 Task: Create a due date automation trigger when advanced on, 2 hours before a card is due add content with a name or a description containing resume.
Action: Mouse moved to (1141, 331)
Screenshot: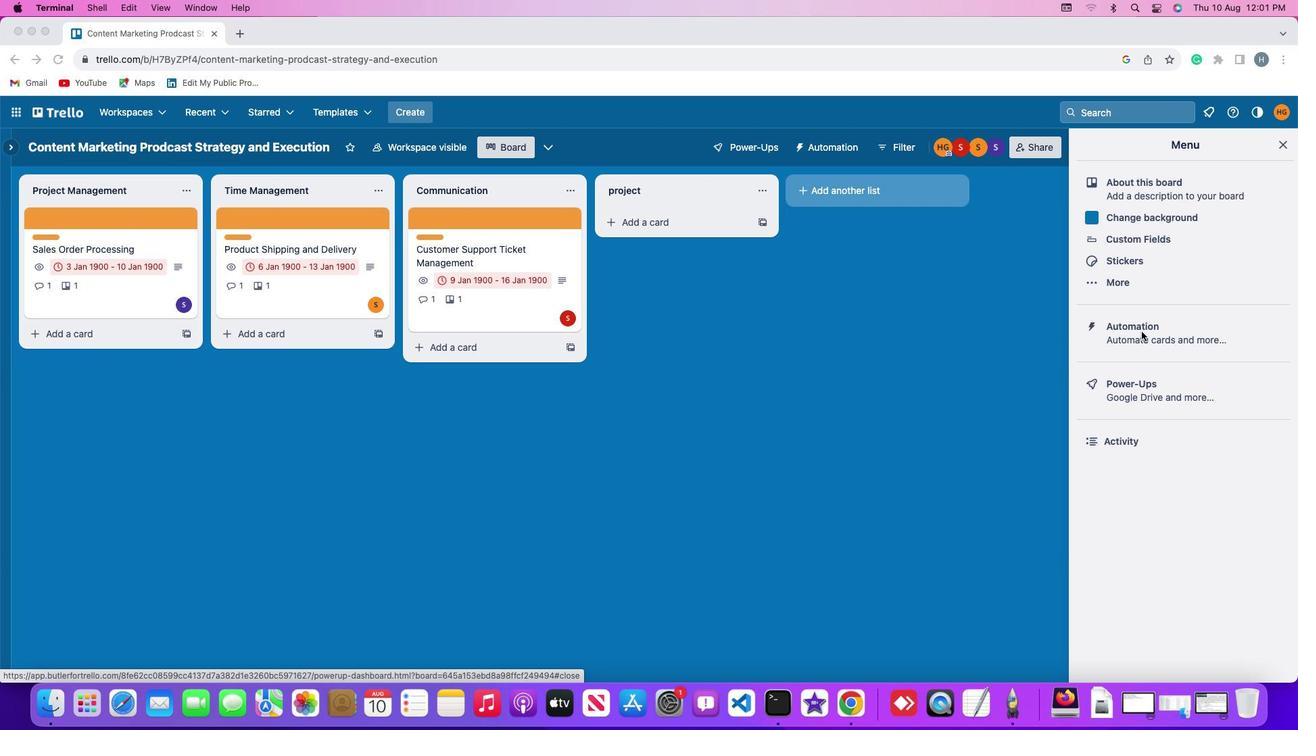 
Action: Mouse pressed left at (1141, 331)
Screenshot: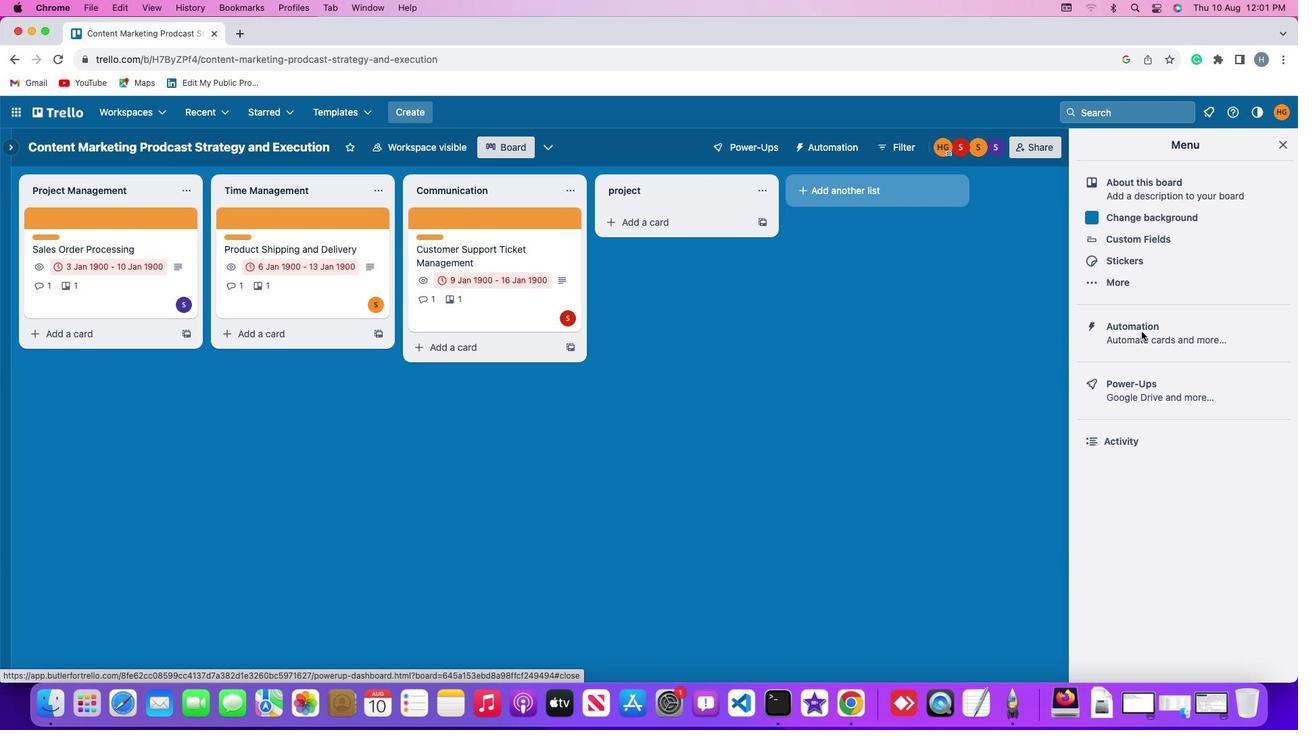 
Action: Mouse pressed left at (1141, 331)
Screenshot: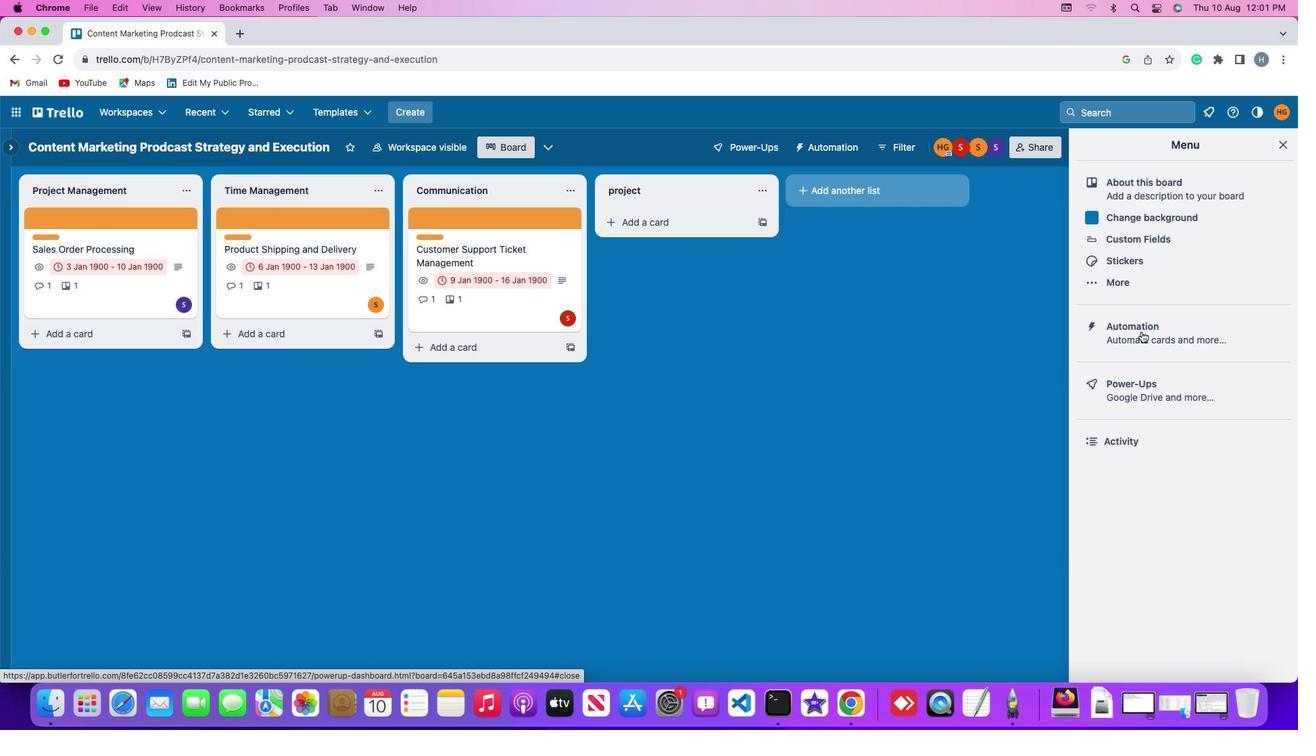 
Action: Mouse moved to (89, 319)
Screenshot: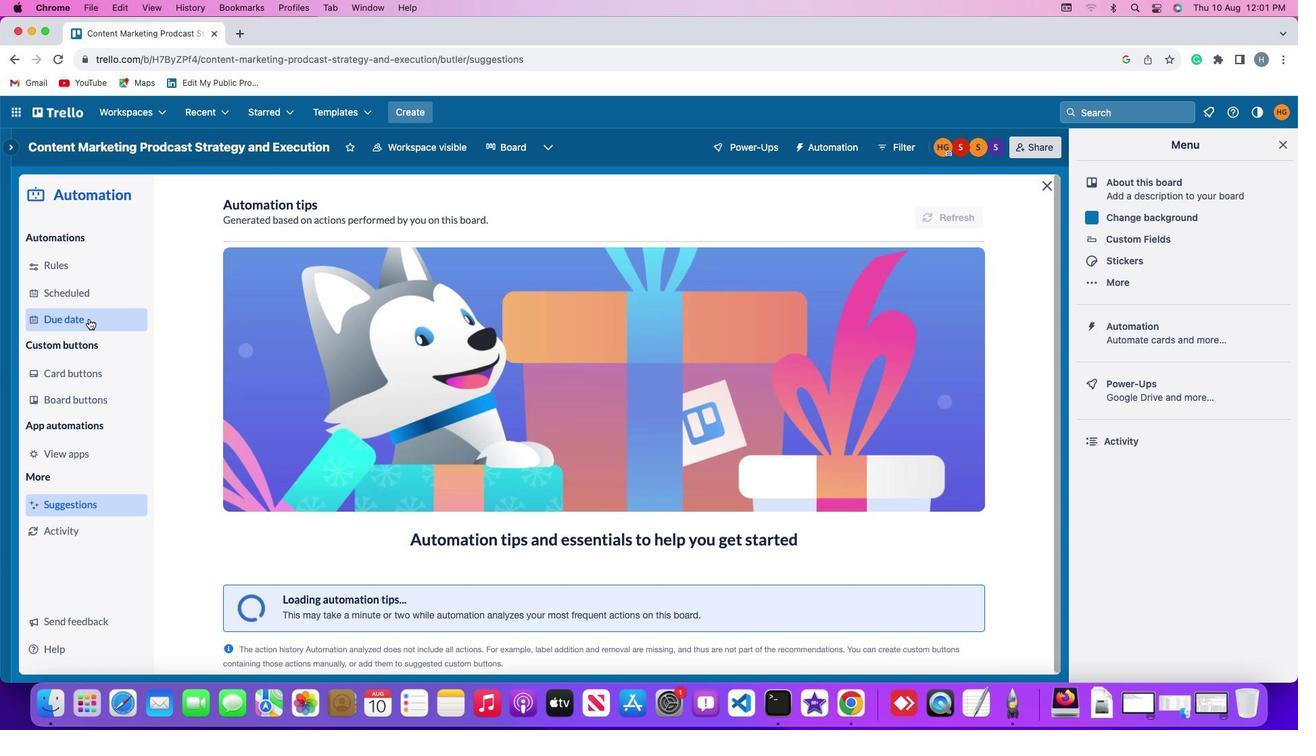 
Action: Mouse pressed left at (89, 319)
Screenshot: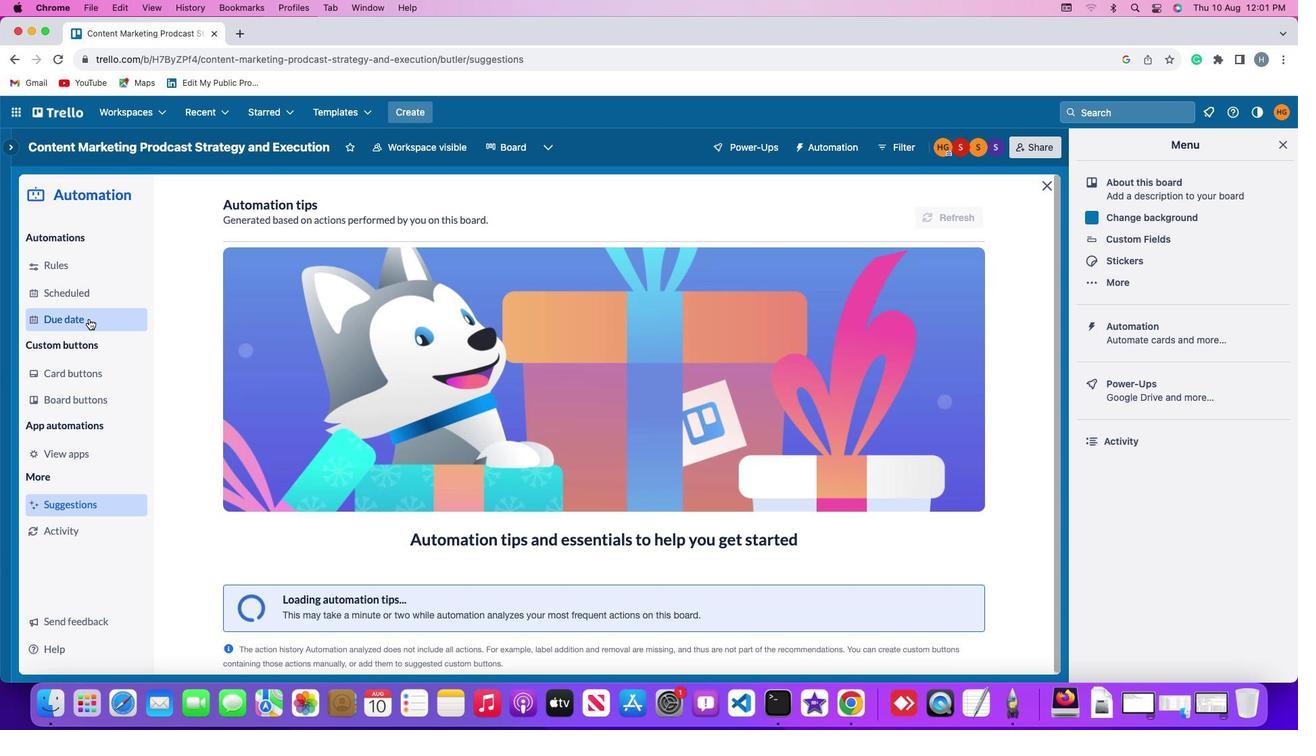 
Action: Mouse moved to (937, 210)
Screenshot: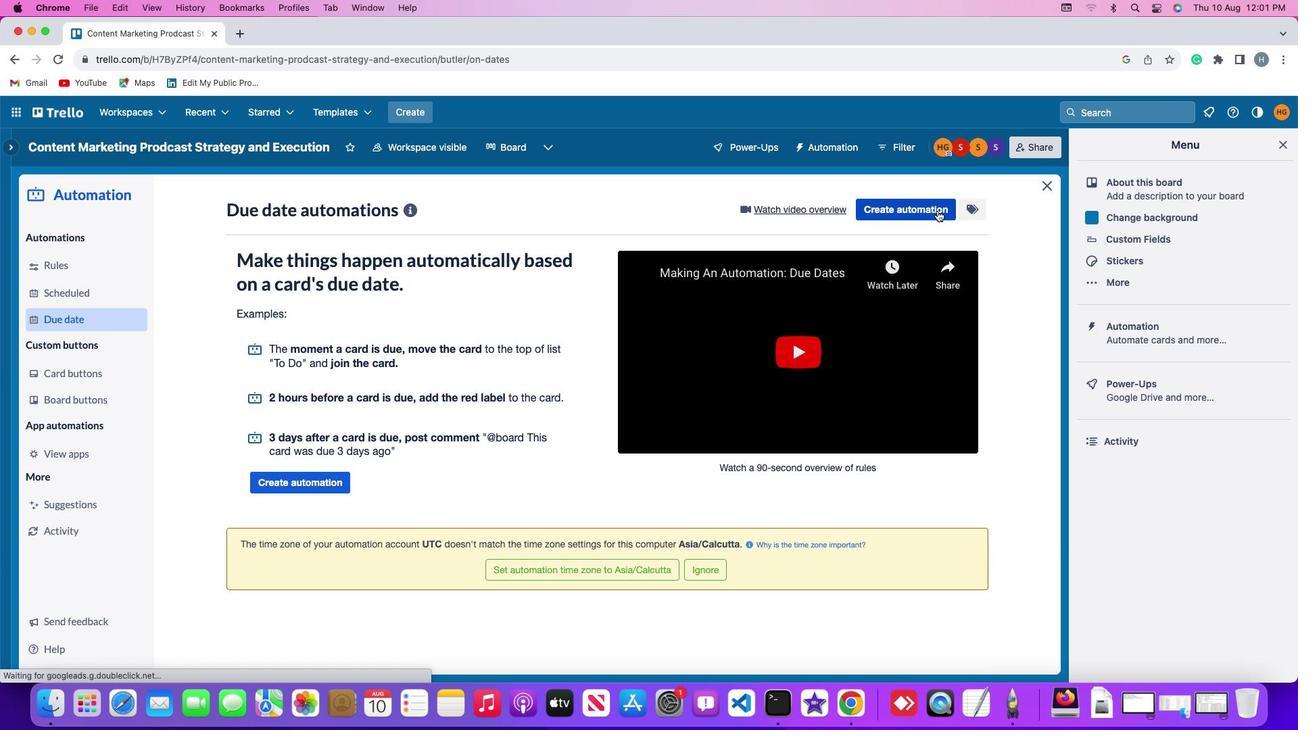 
Action: Mouse pressed left at (937, 210)
Screenshot: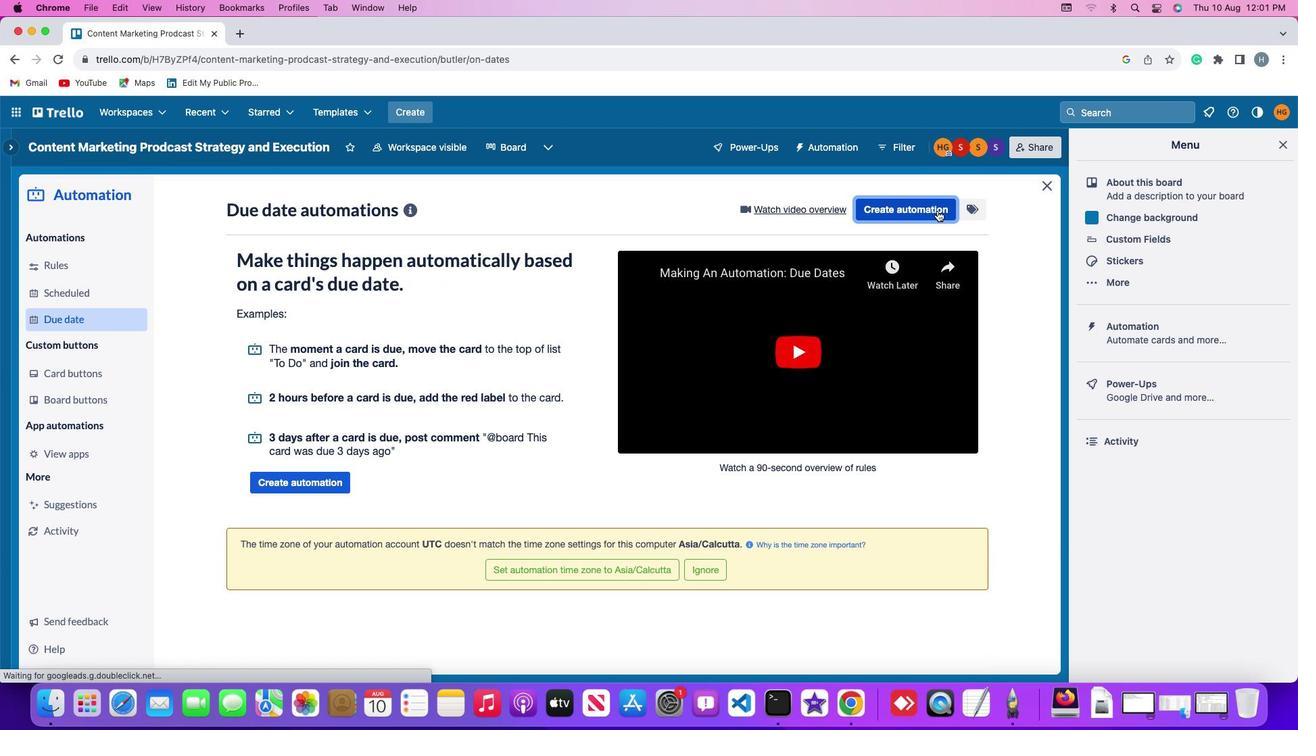 
Action: Mouse moved to (352, 338)
Screenshot: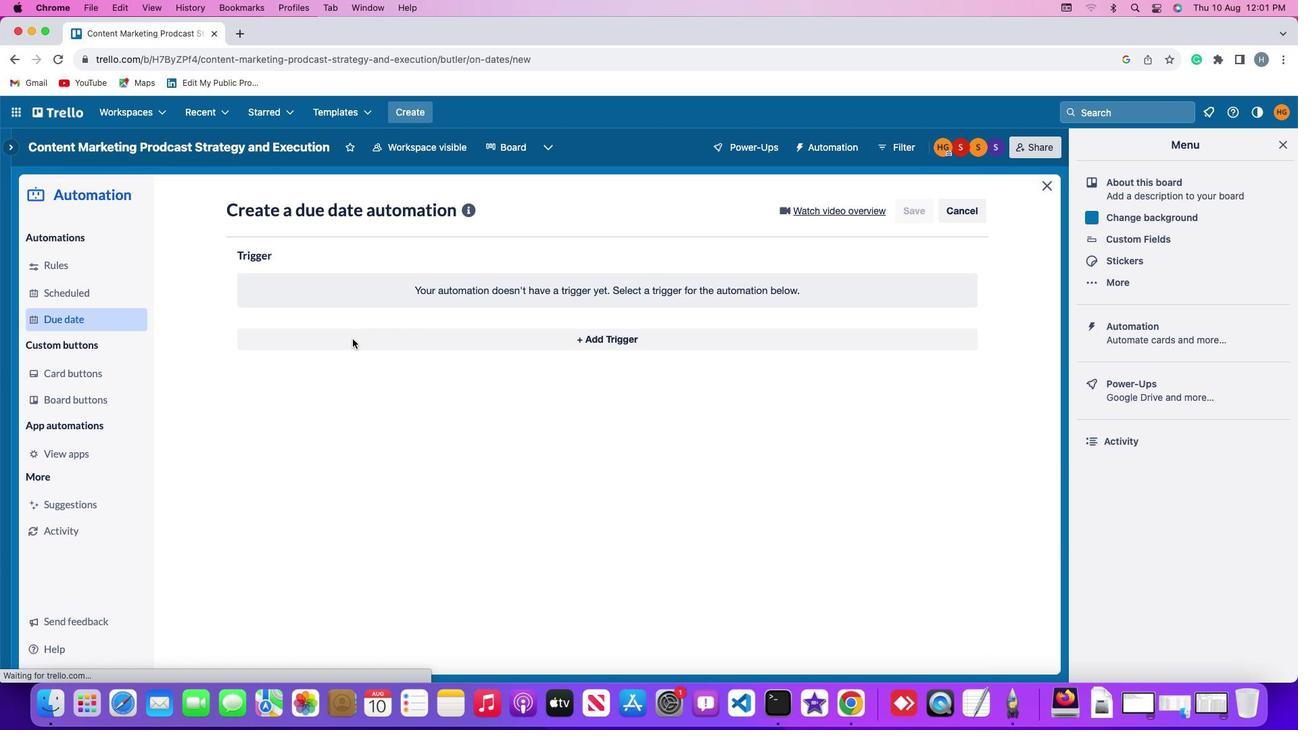
Action: Mouse pressed left at (352, 338)
Screenshot: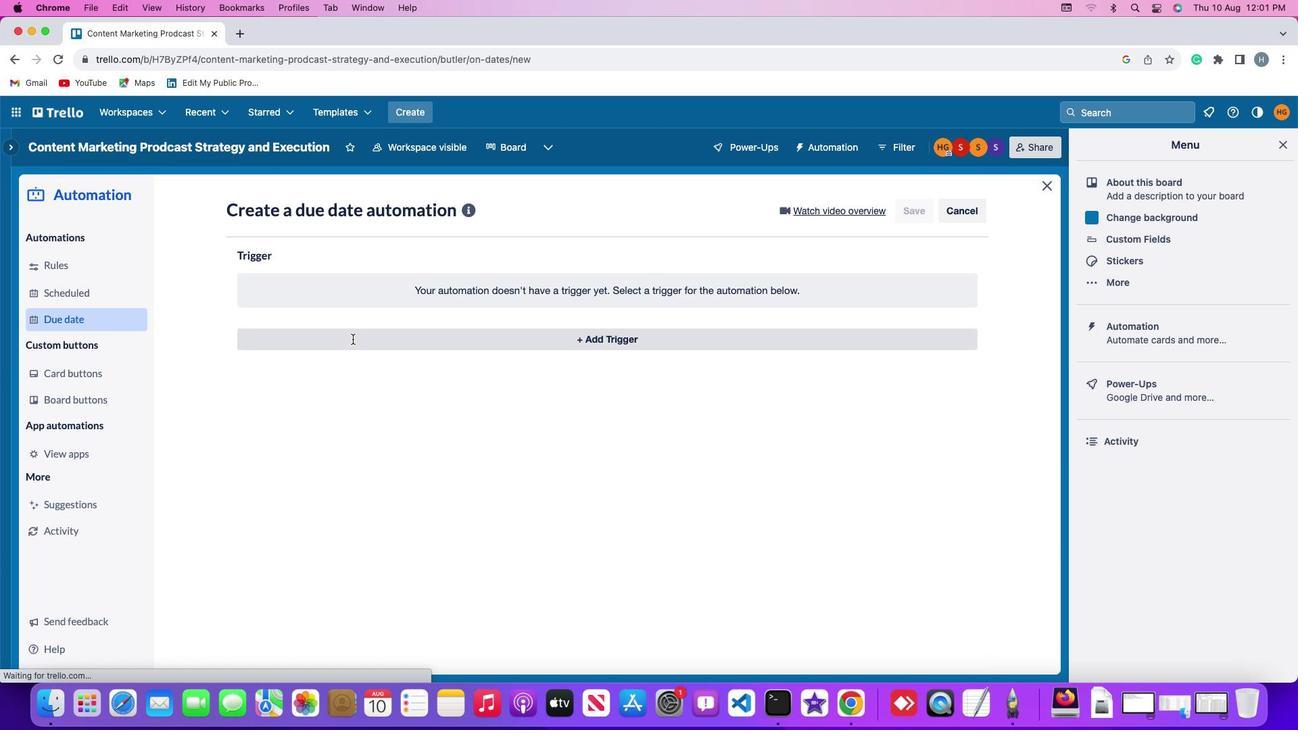 
Action: Mouse moved to (262, 542)
Screenshot: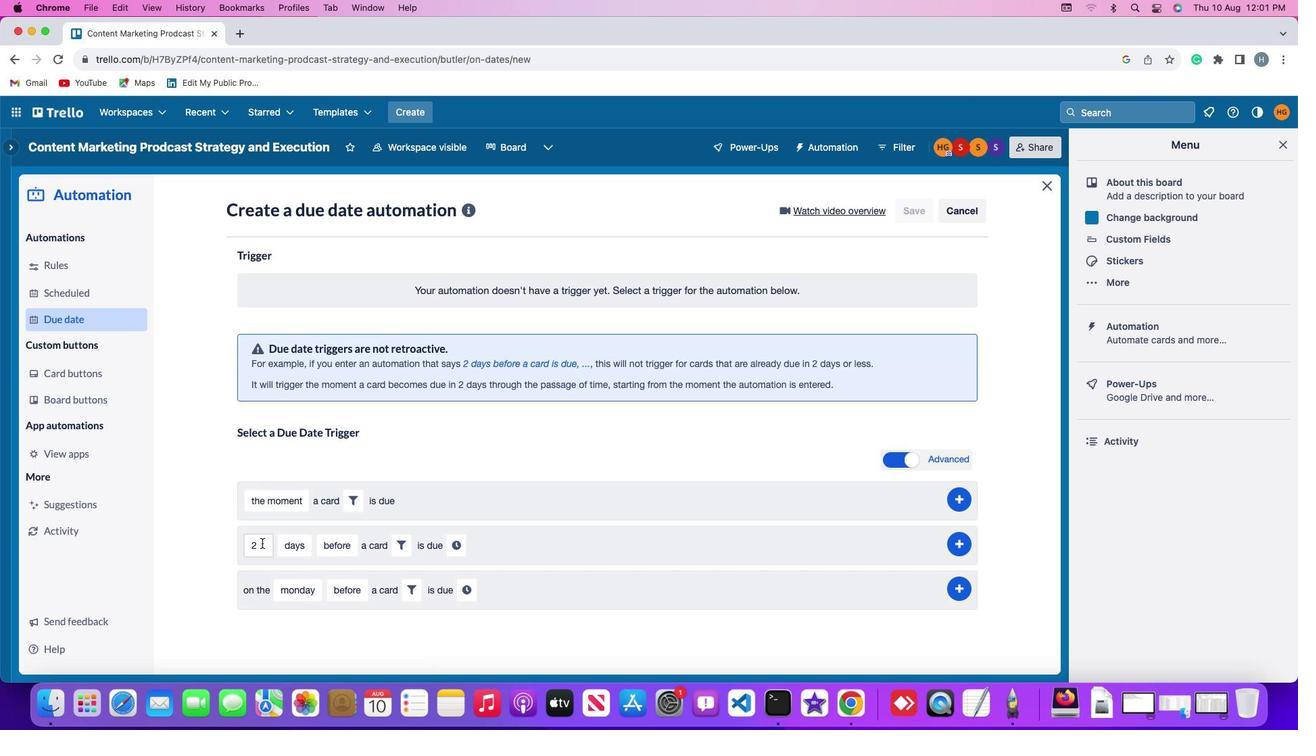 
Action: Mouse pressed left at (262, 542)
Screenshot: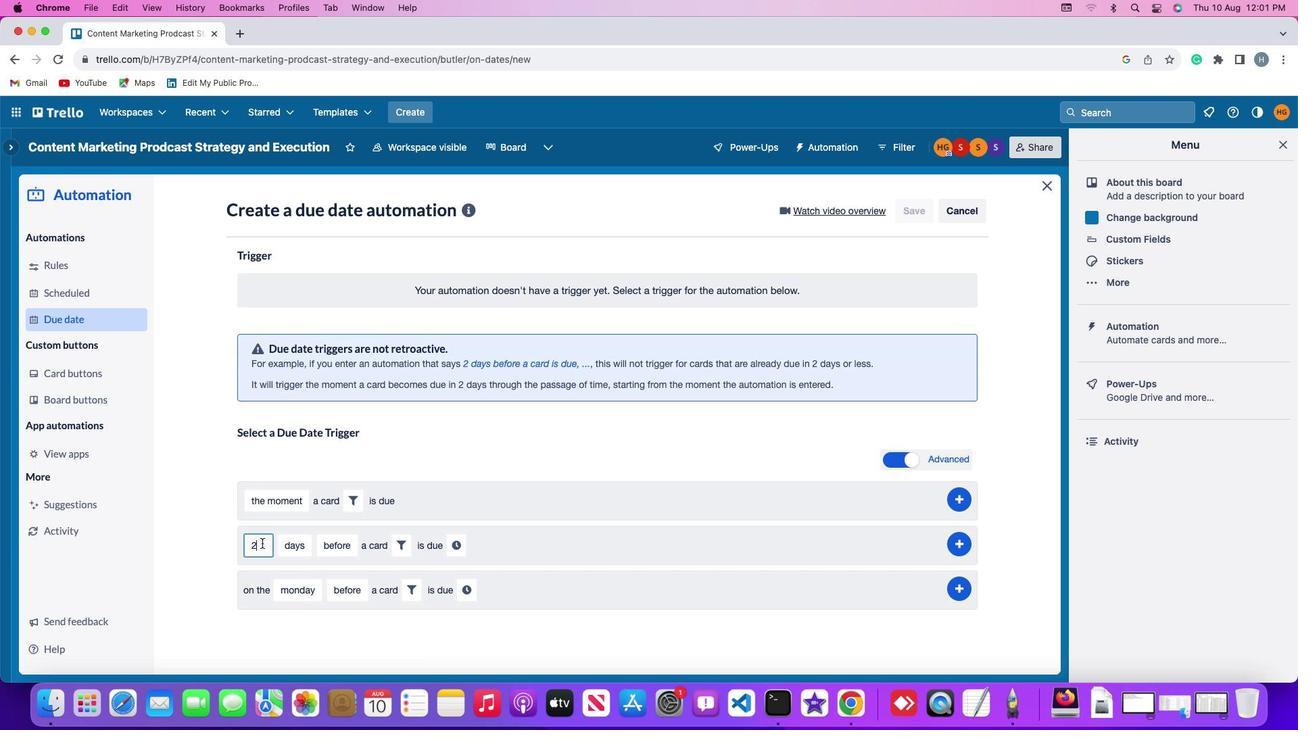 
Action: Key pressed Key.backspace
Screenshot: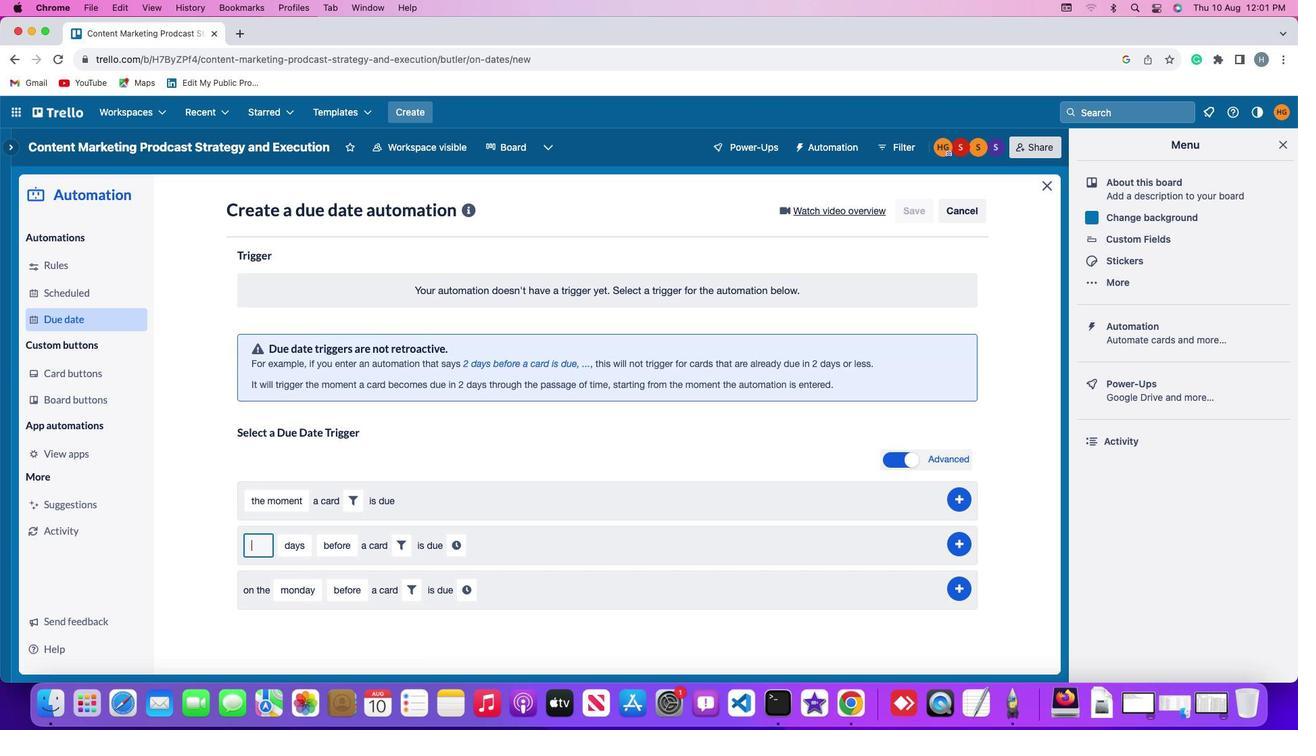 
Action: Mouse moved to (261, 542)
Screenshot: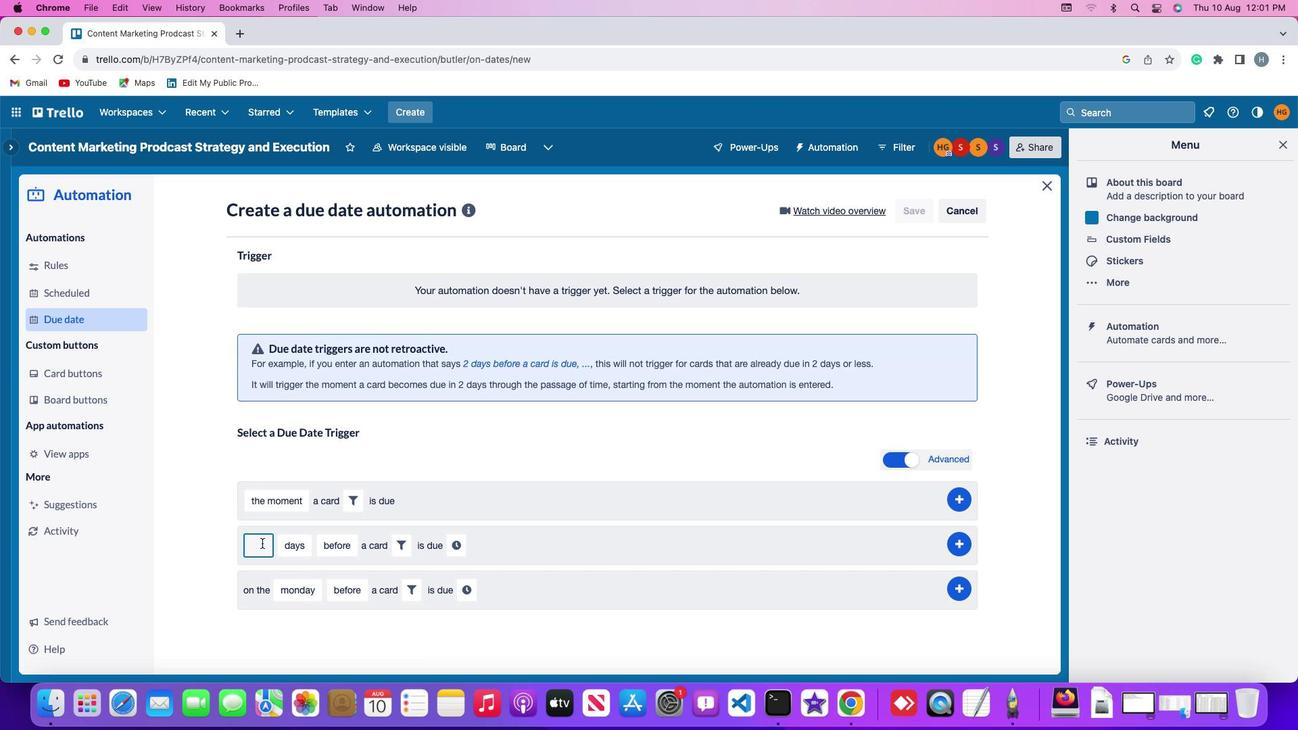 
Action: Key pressed '2'
Screenshot: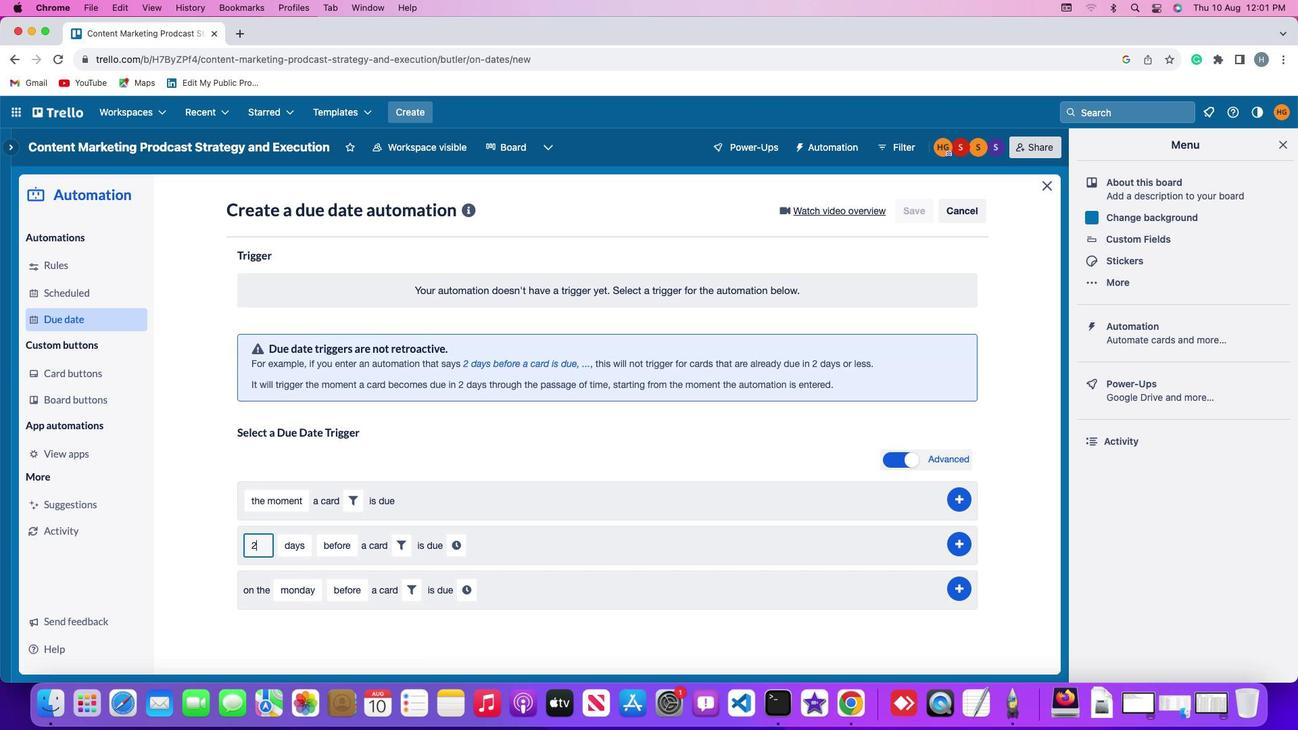 
Action: Mouse moved to (294, 545)
Screenshot: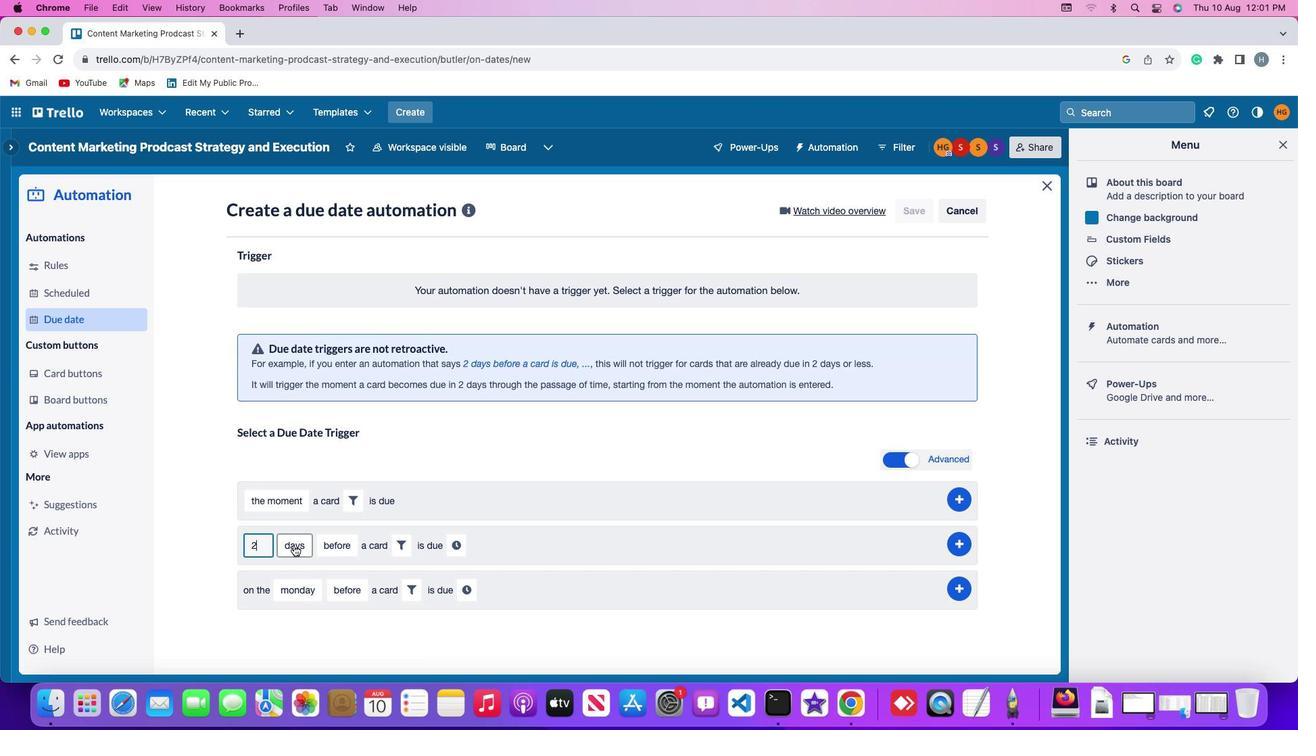 
Action: Mouse pressed left at (294, 545)
Screenshot: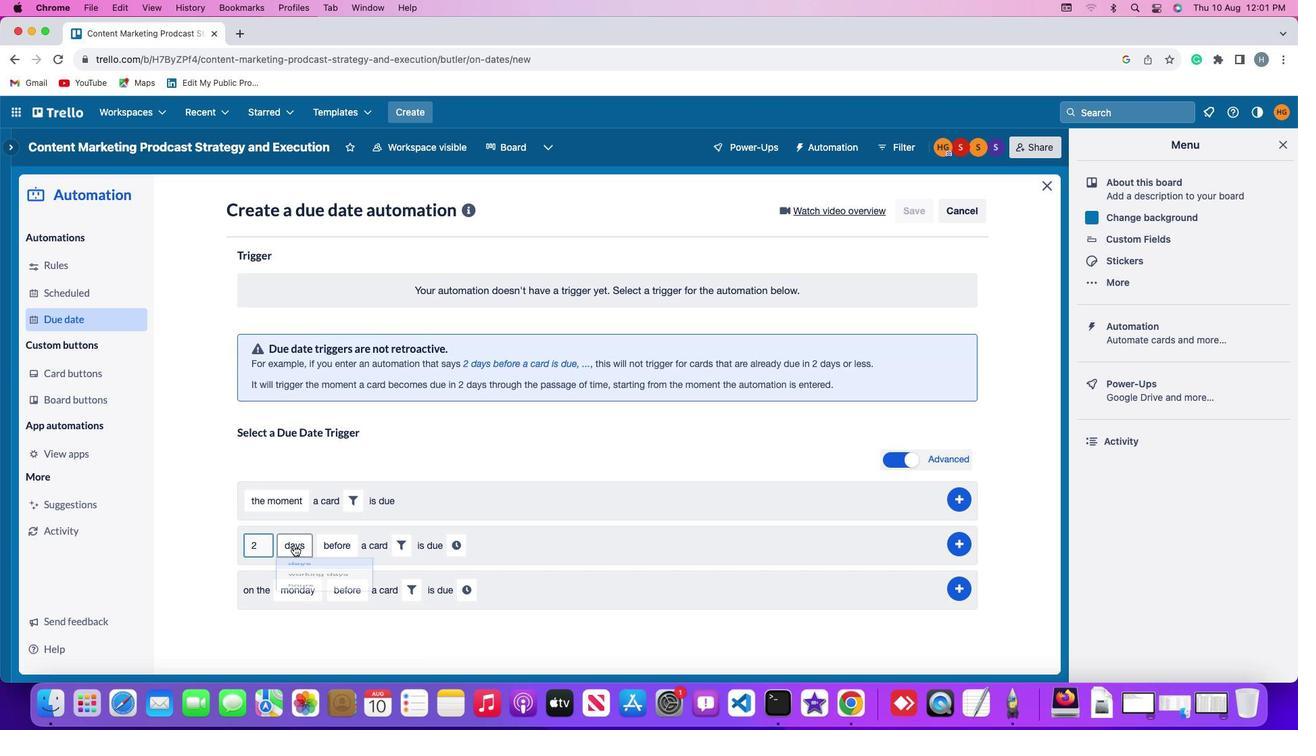 
Action: Mouse moved to (308, 623)
Screenshot: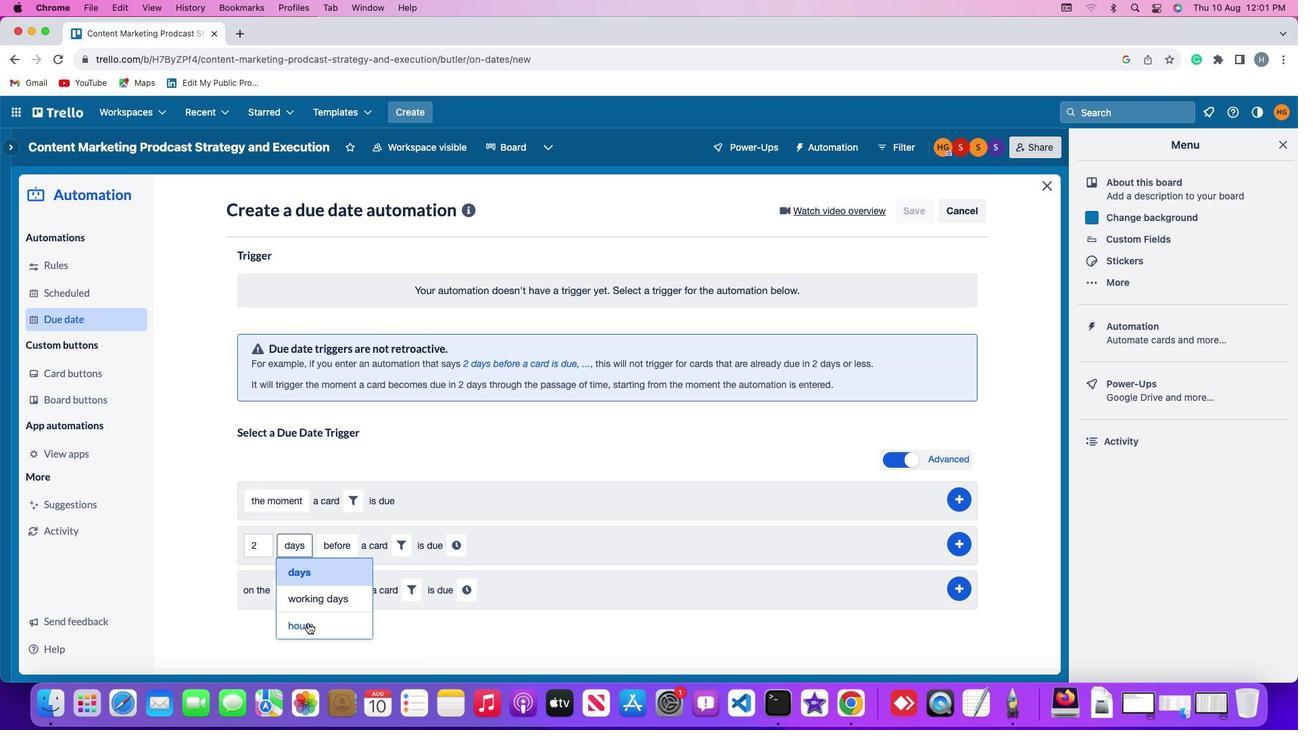 
Action: Mouse pressed left at (308, 623)
Screenshot: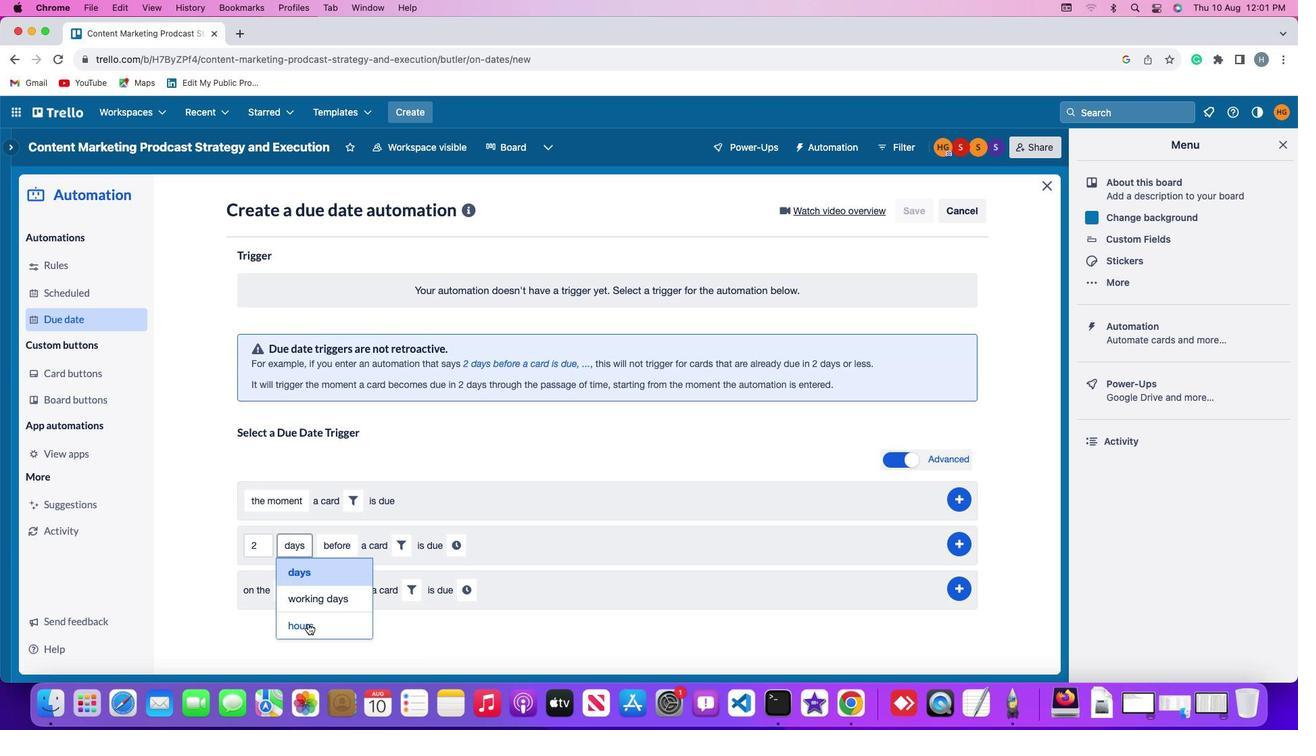 
Action: Mouse moved to (338, 549)
Screenshot: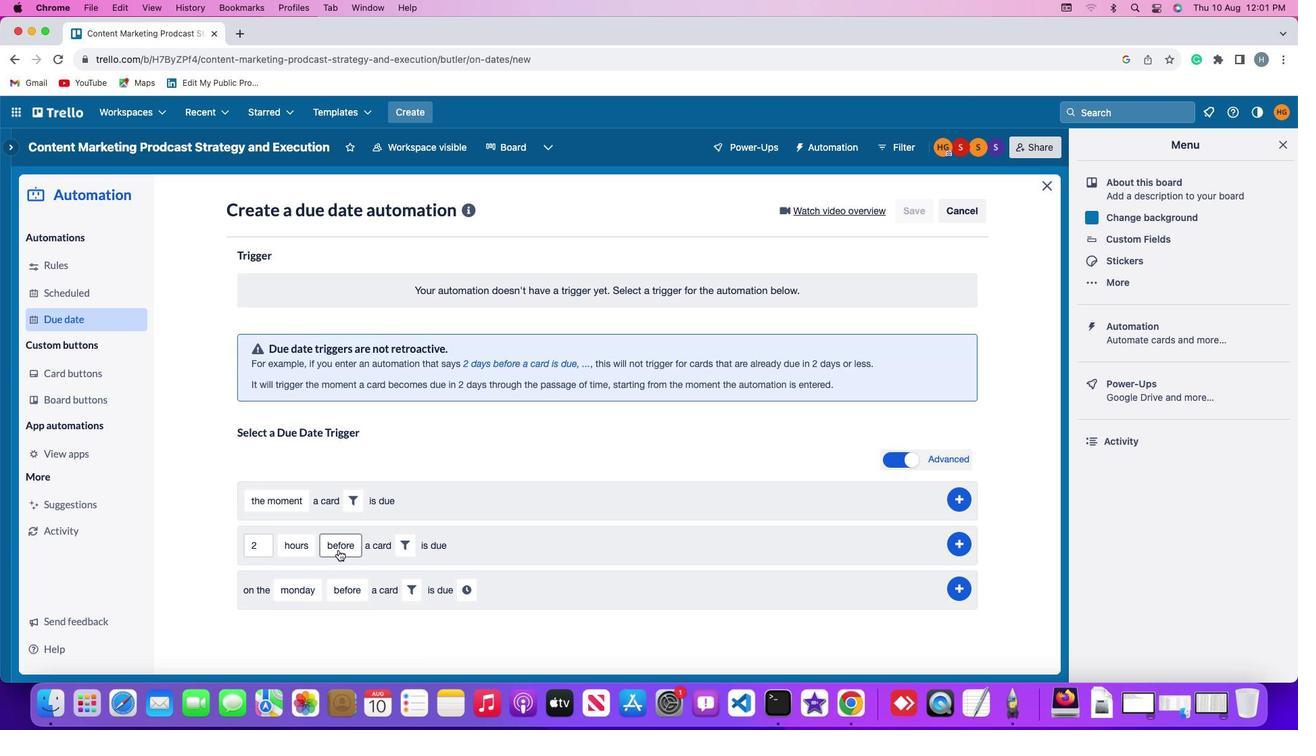 
Action: Mouse pressed left at (338, 549)
Screenshot: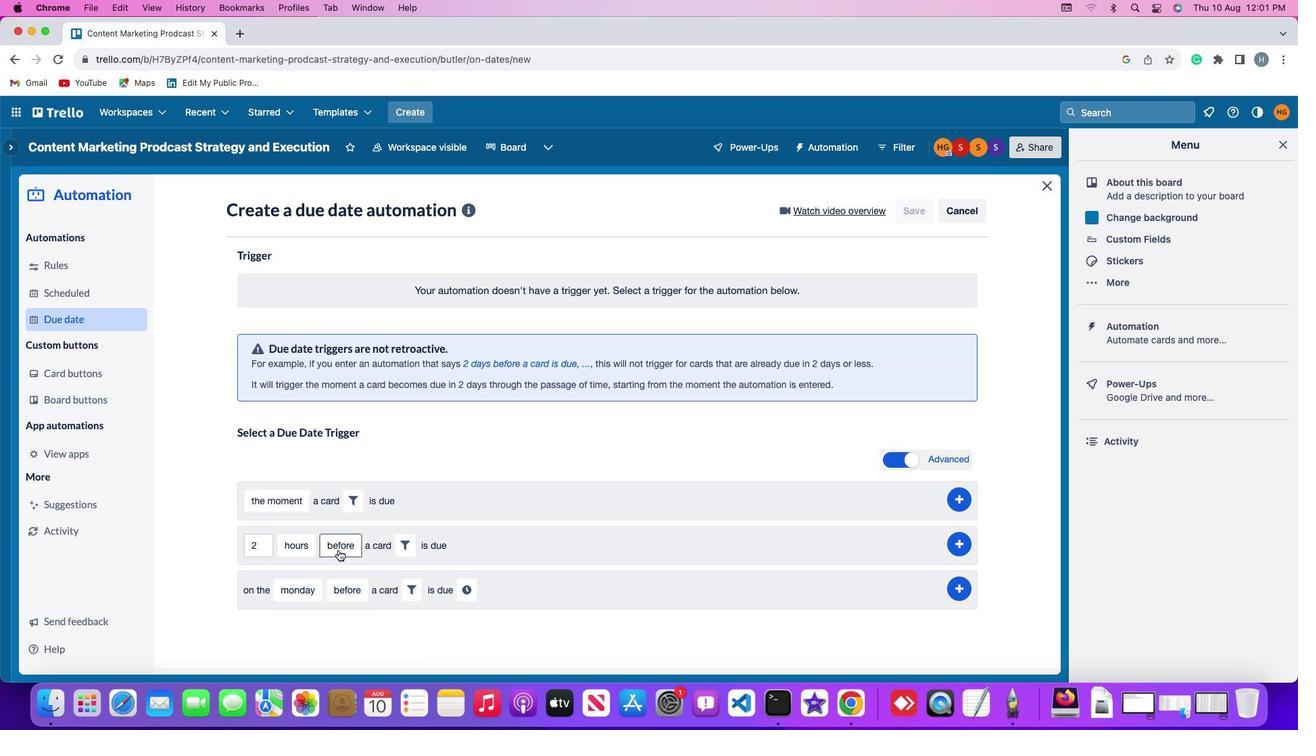 
Action: Mouse moved to (350, 566)
Screenshot: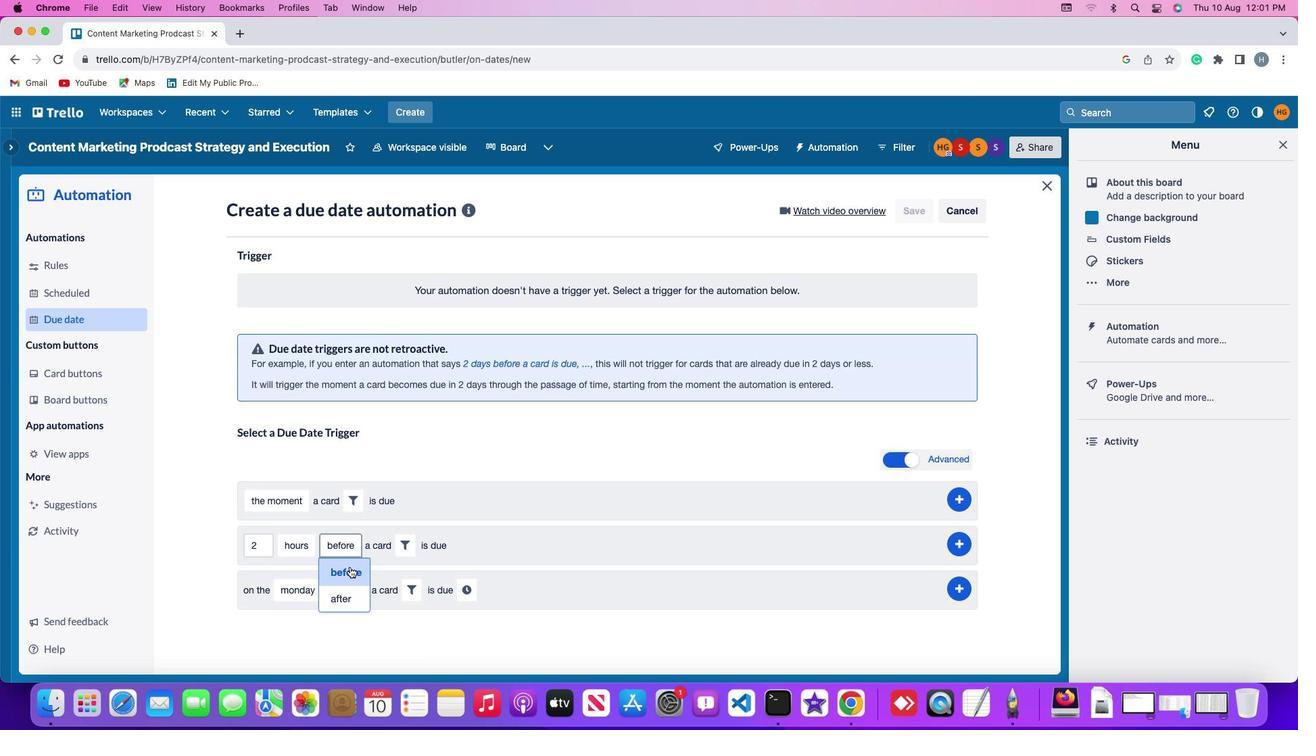 
Action: Mouse pressed left at (350, 566)
Screenshot: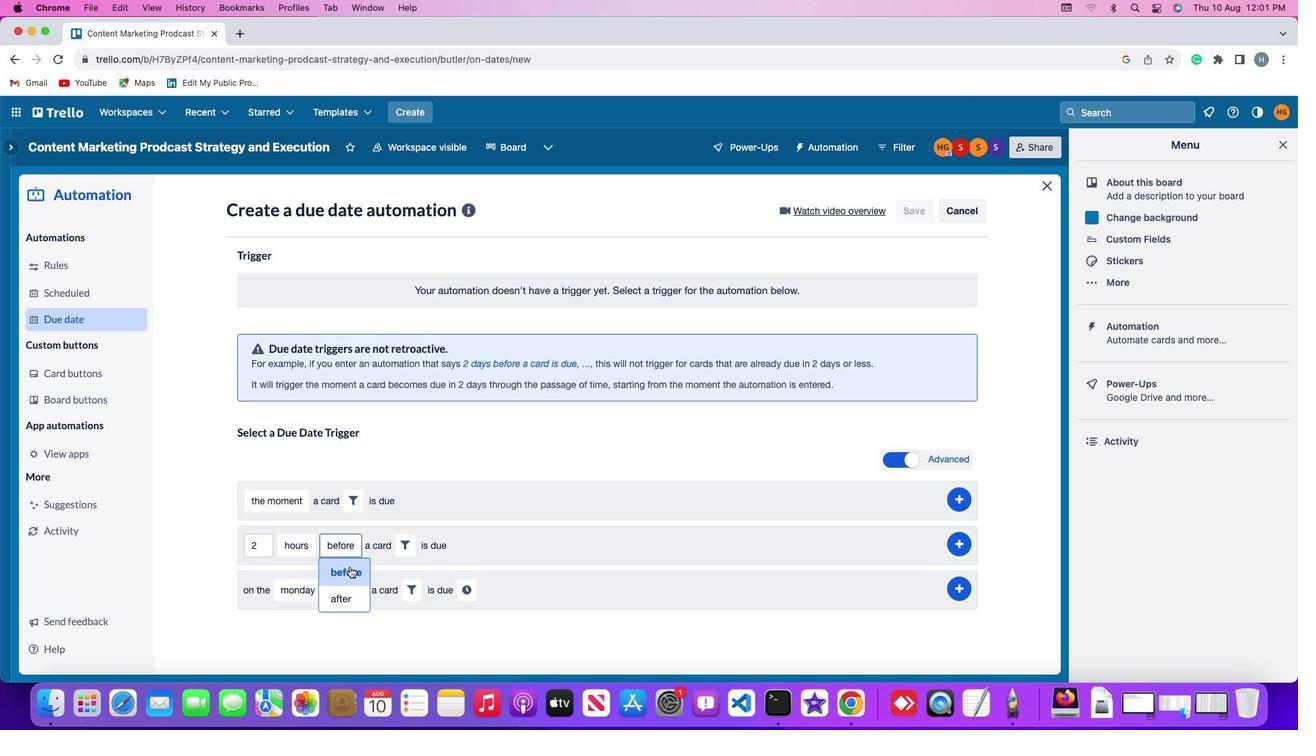 
Action: Mouse moved to (413, 542)
Screenshot: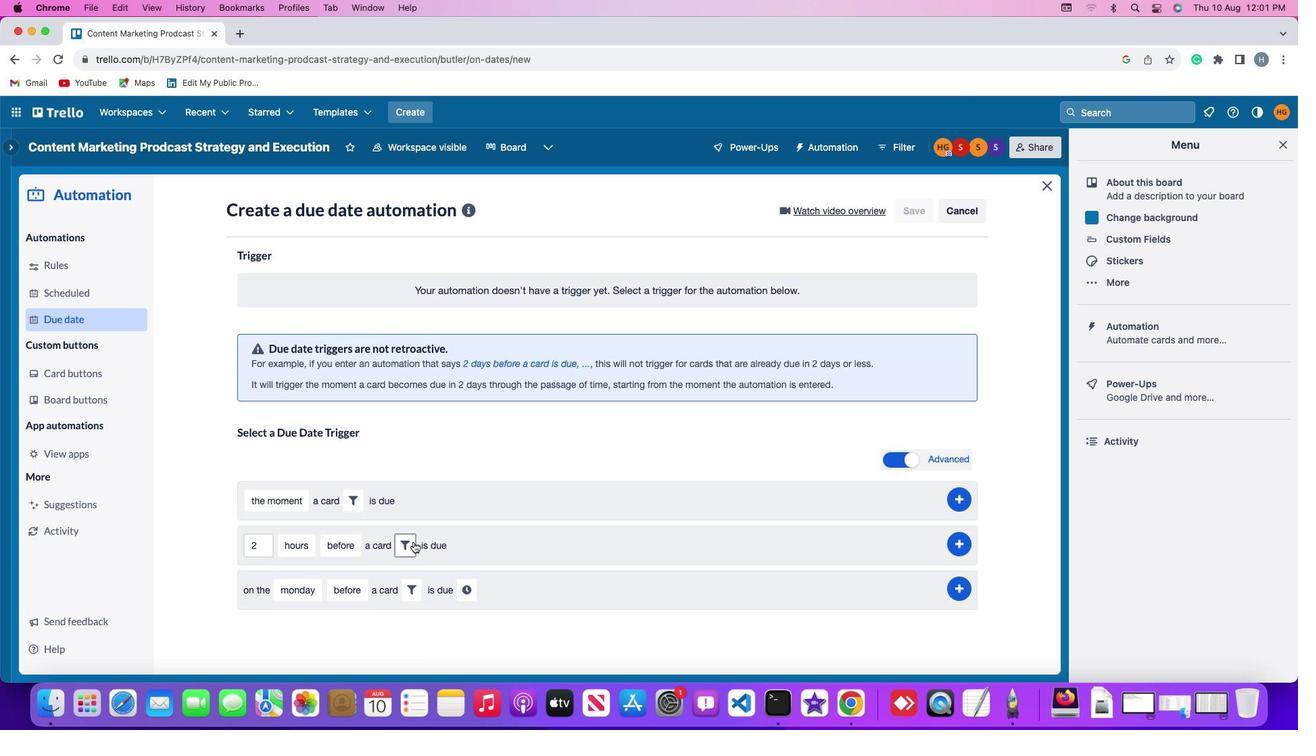 
Action: Mouse pressed left at (413, 542)
Screenshot: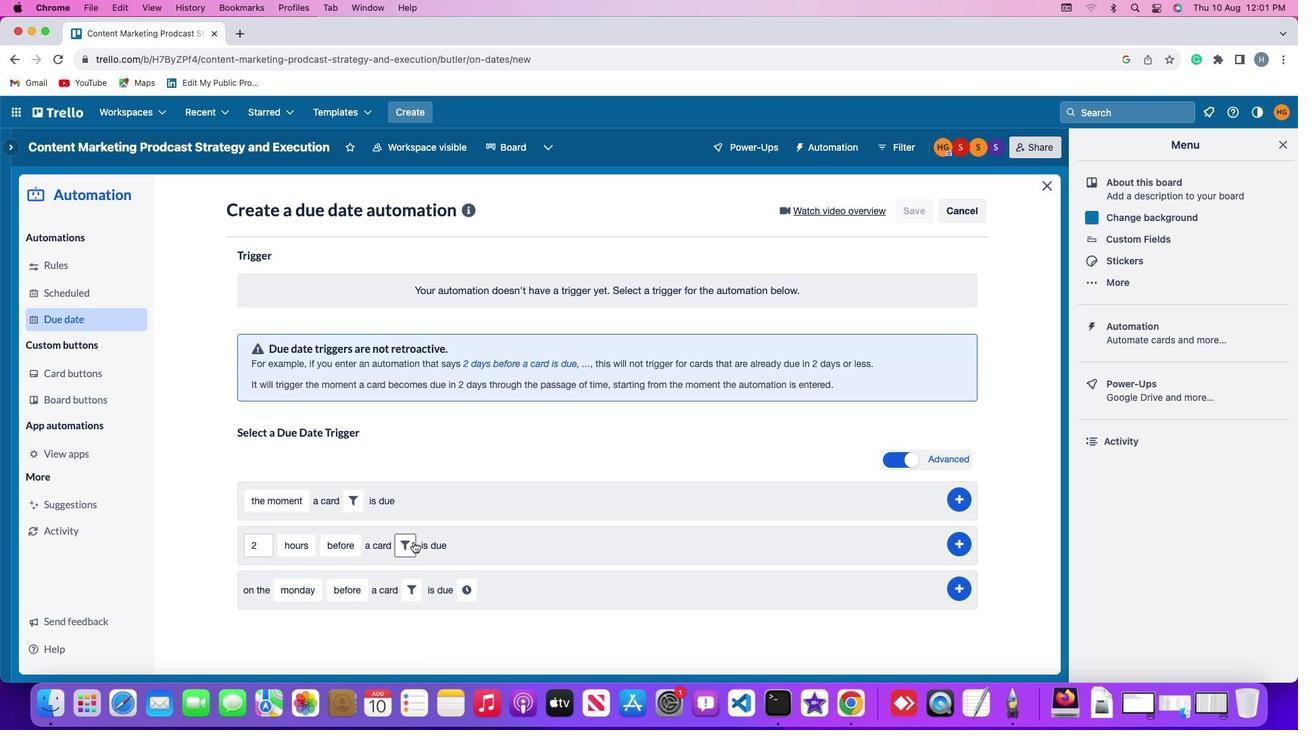 
Action: Mouse moved to (575, 587)
Screenshot: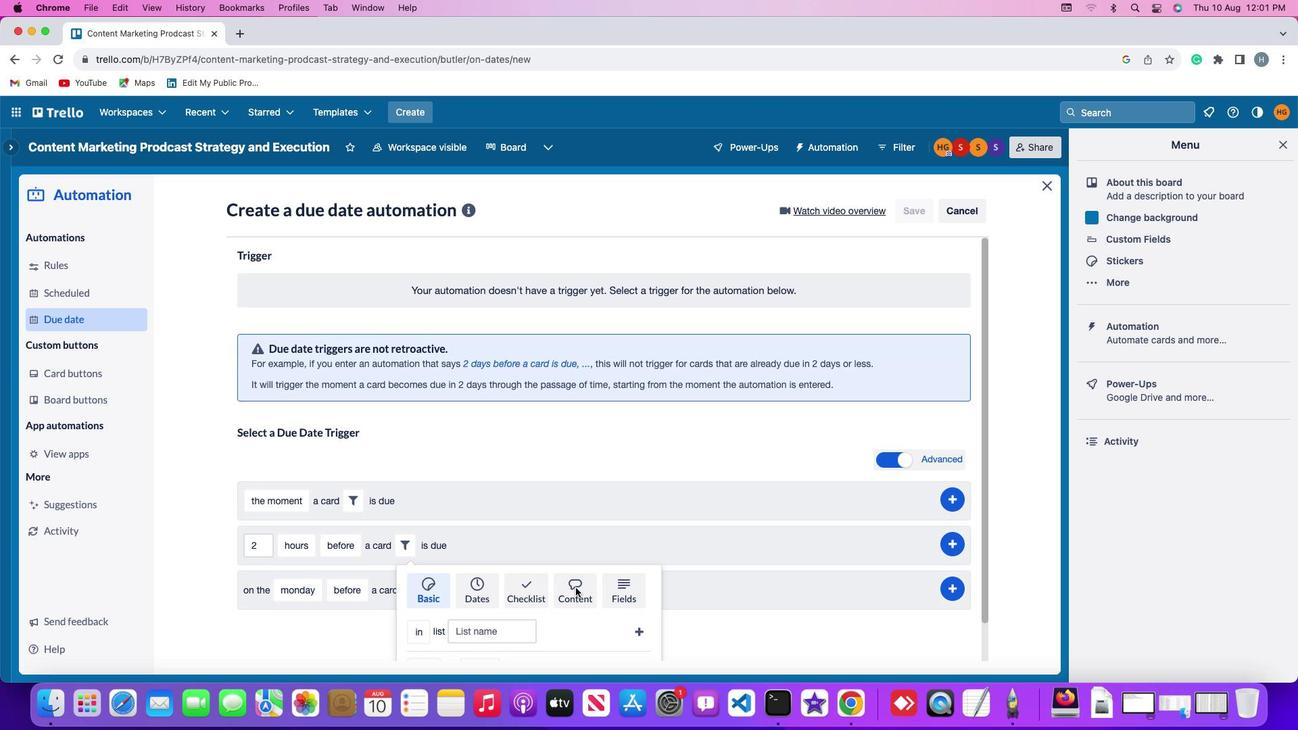 
Action: Mouse pressed left at (575, 587)
Screenshot: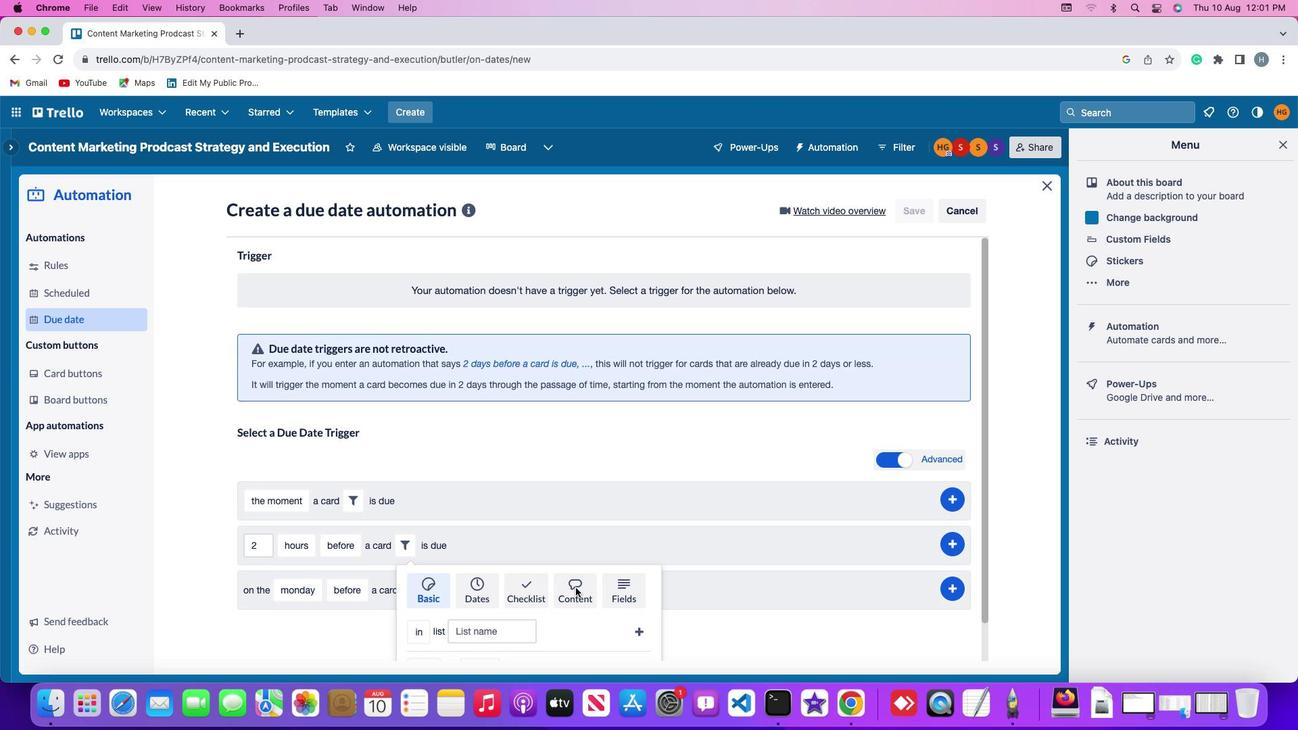 
Action: Mouse moved to (446, 632)
Screenshot: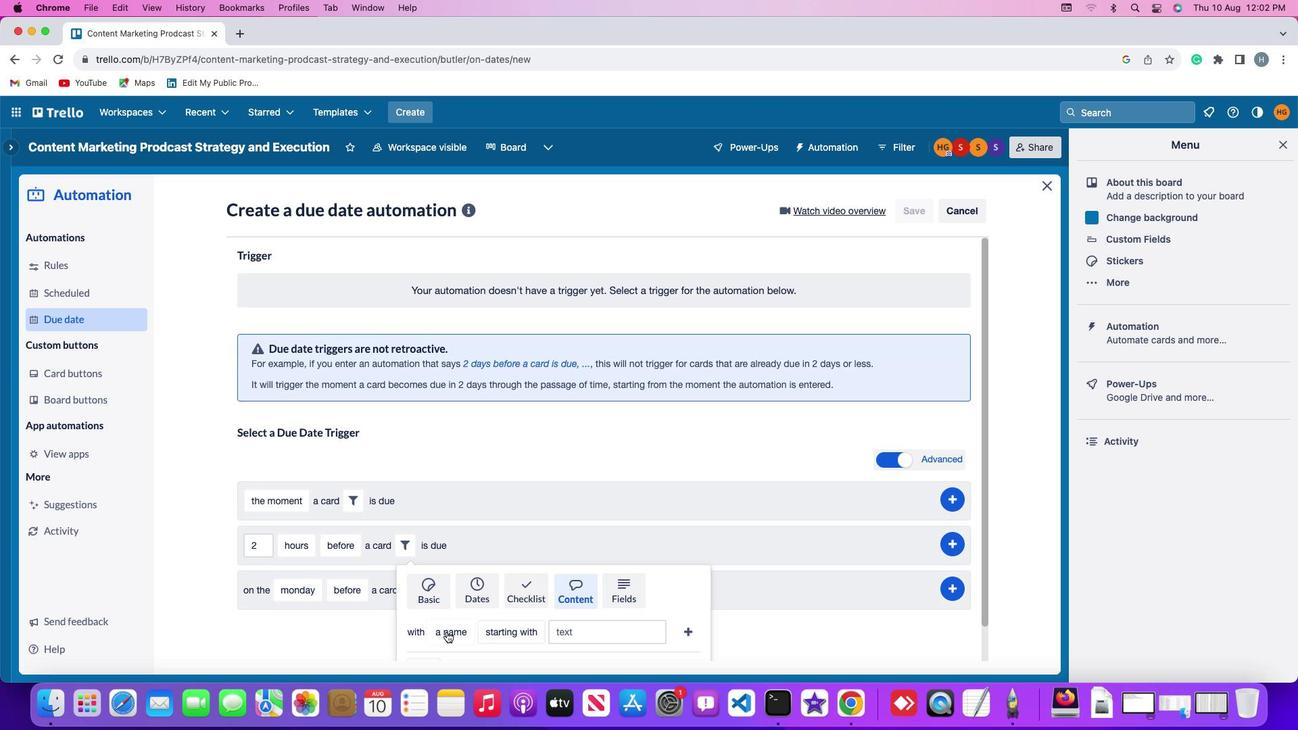 
Action: Mouse pressed left at (446, 632)
Screenshot: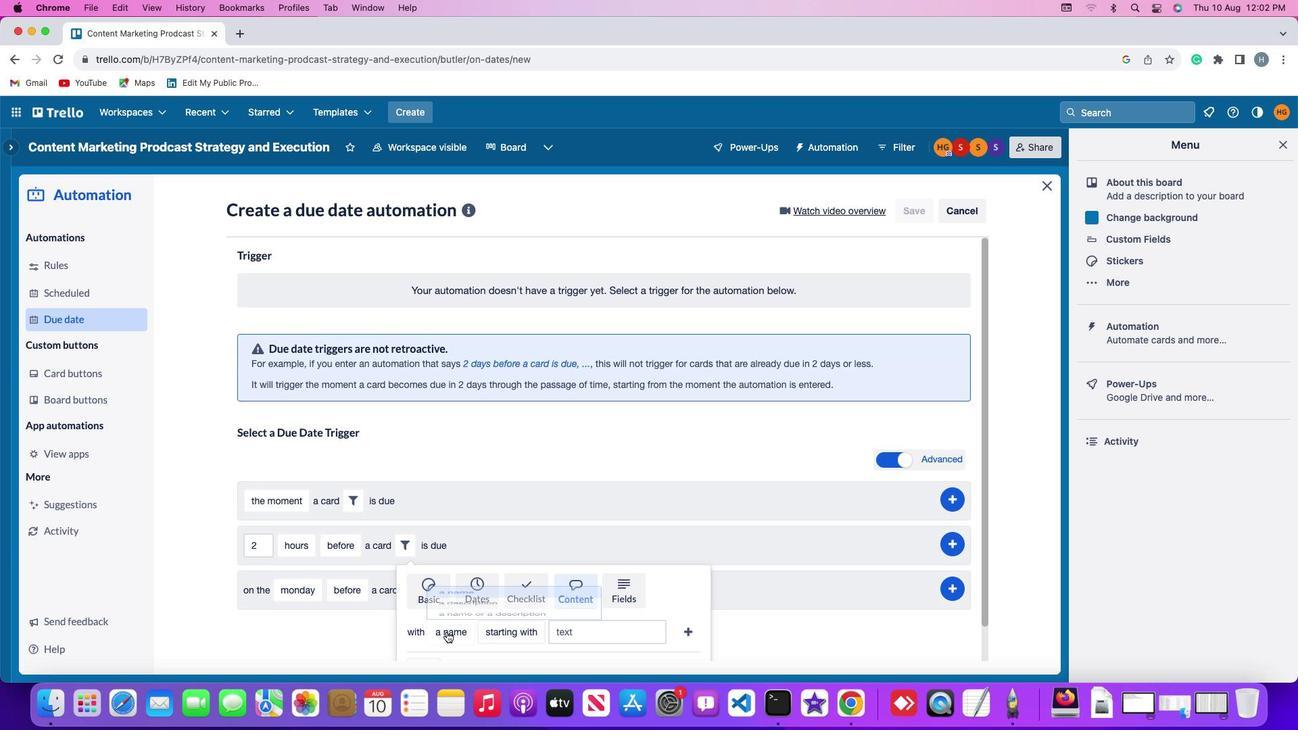 
Action: Mouse moved to (452, 607)
Screenshot: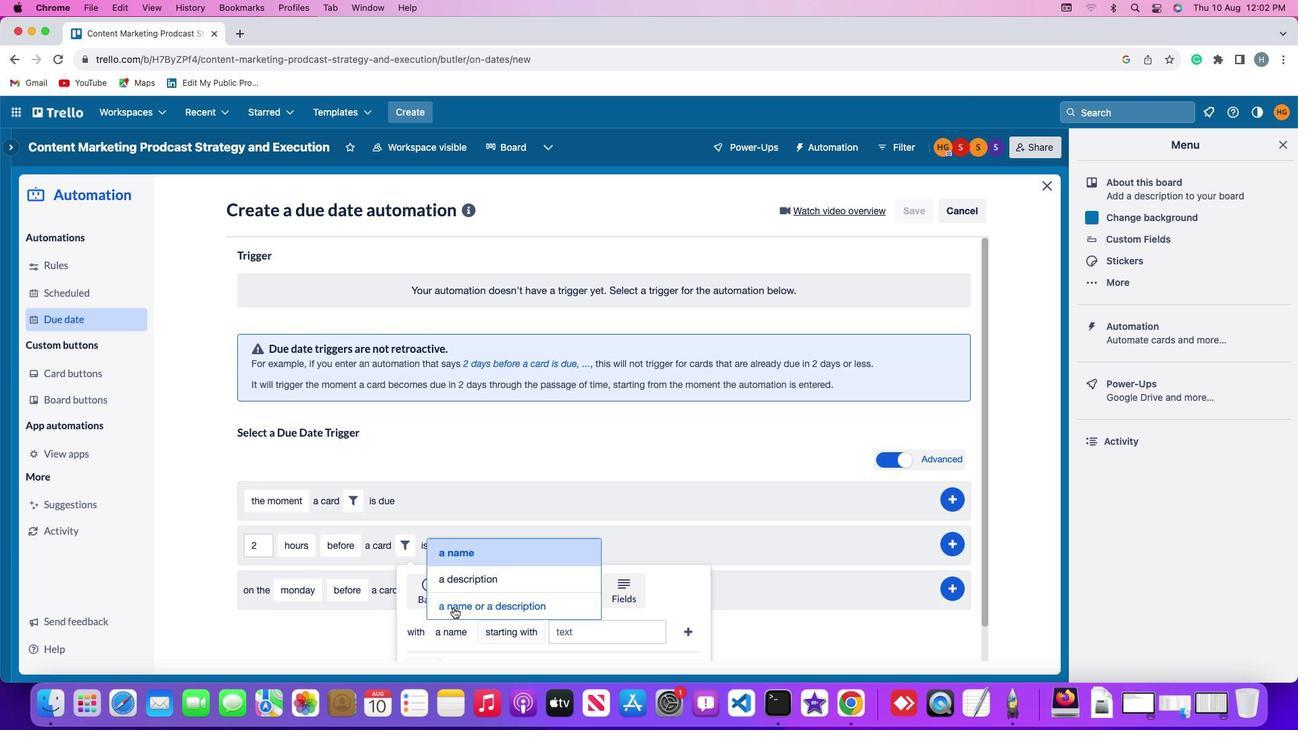 
Action: Mouse pressed left at (452, 607)
Screenshot: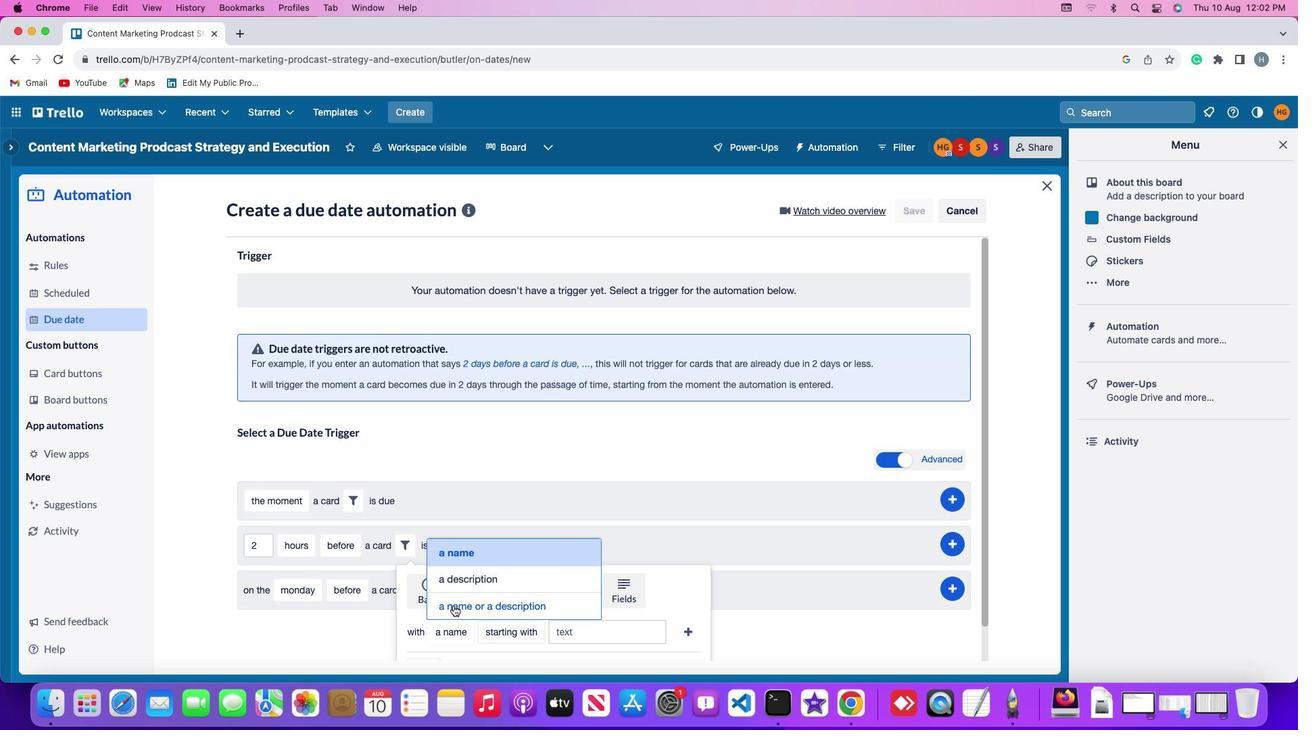 
Action: Mouse moved to (563, 630)
Screenshot: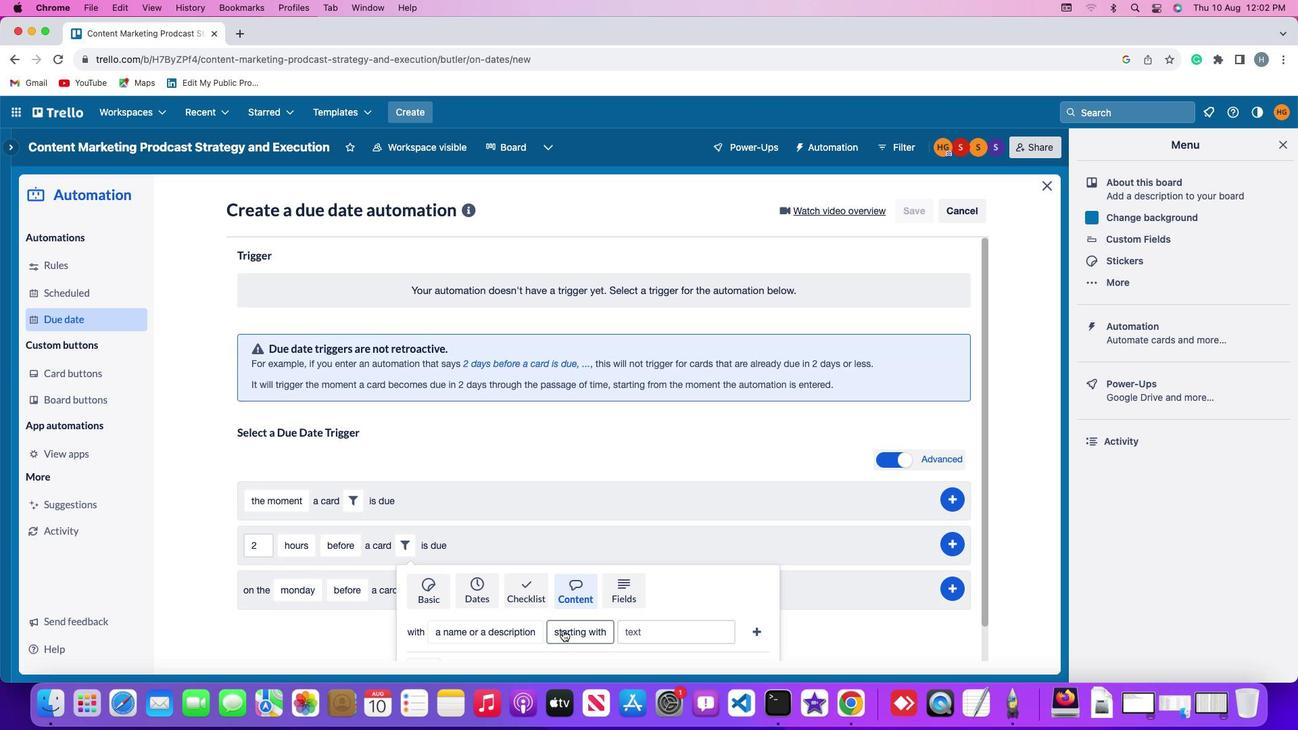 
Action: Mouse pressed left at (563, 630)
Screenshot: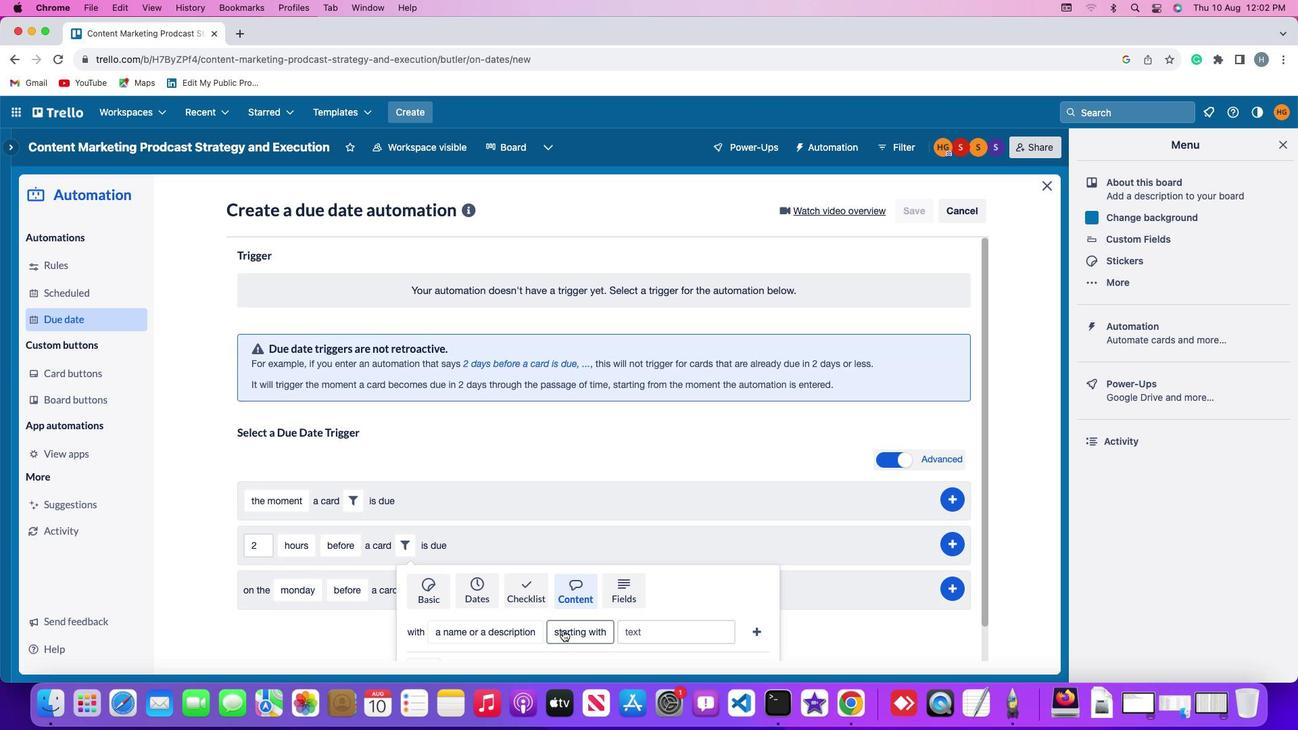 
Action: Mouse moved to (593, 525)
Screenshot: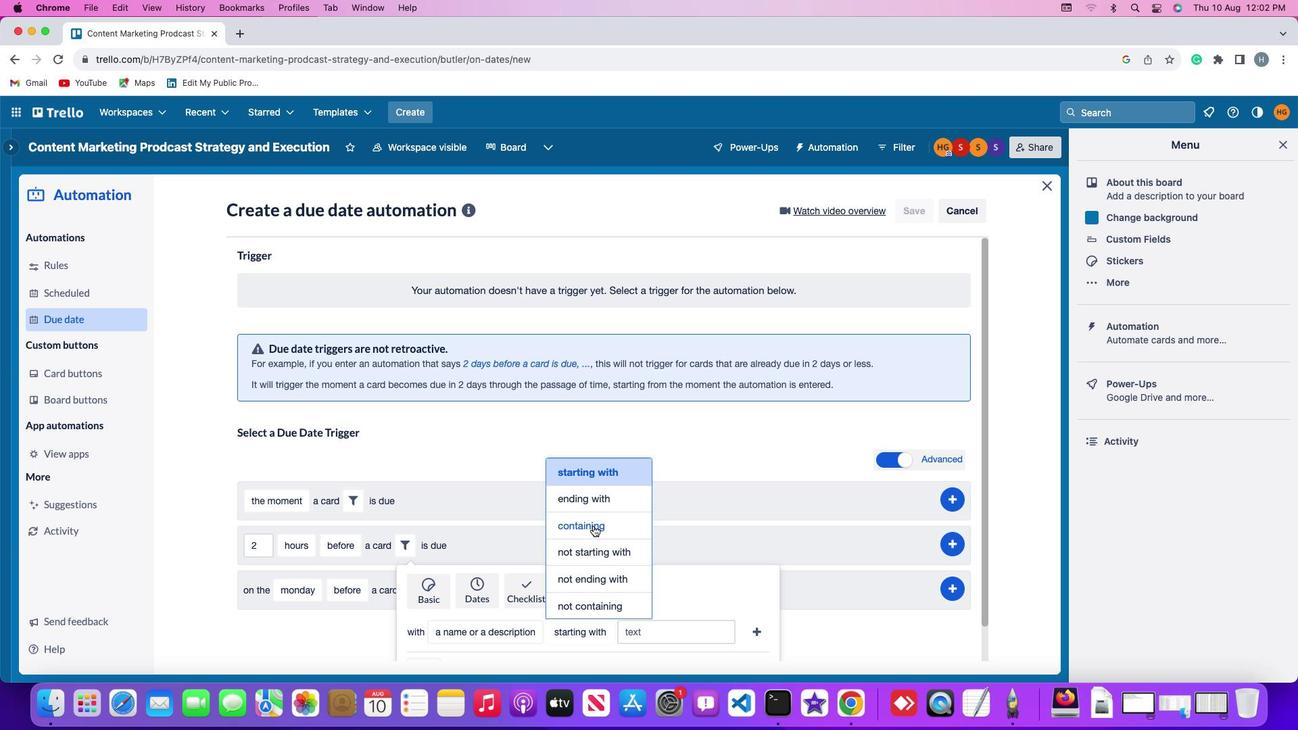 
Action: Mouse pressed left at (593, 525)
Screenshot: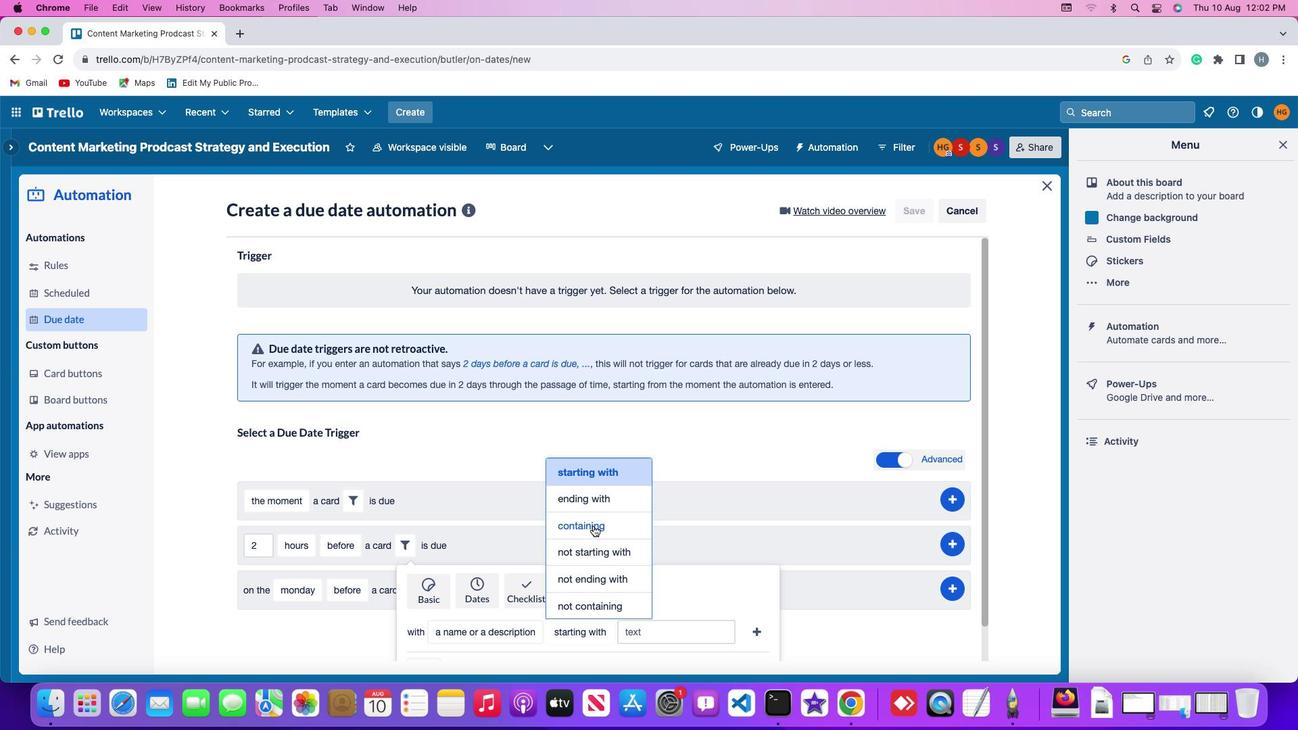 
Action: Mouse moved to (632, 628)
Screenshot: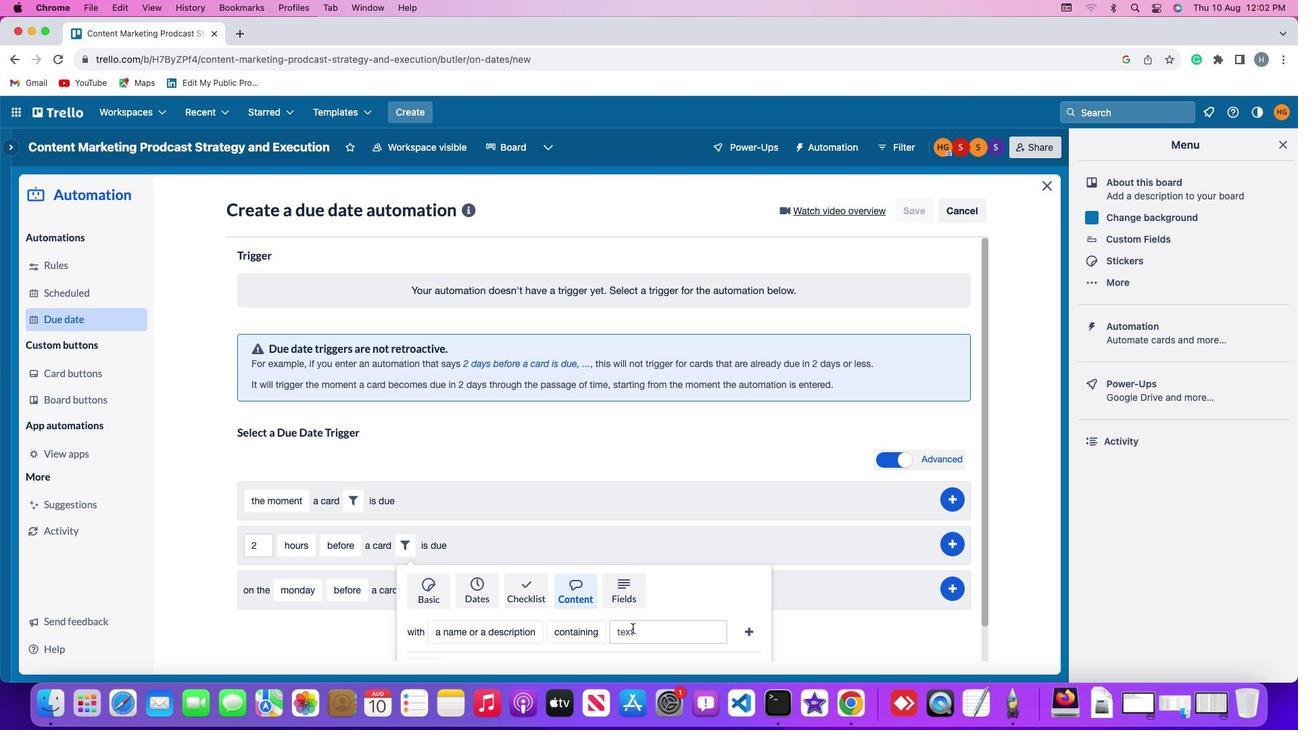 
Action: Mouse pressed left at (632, 628)
Screenshot: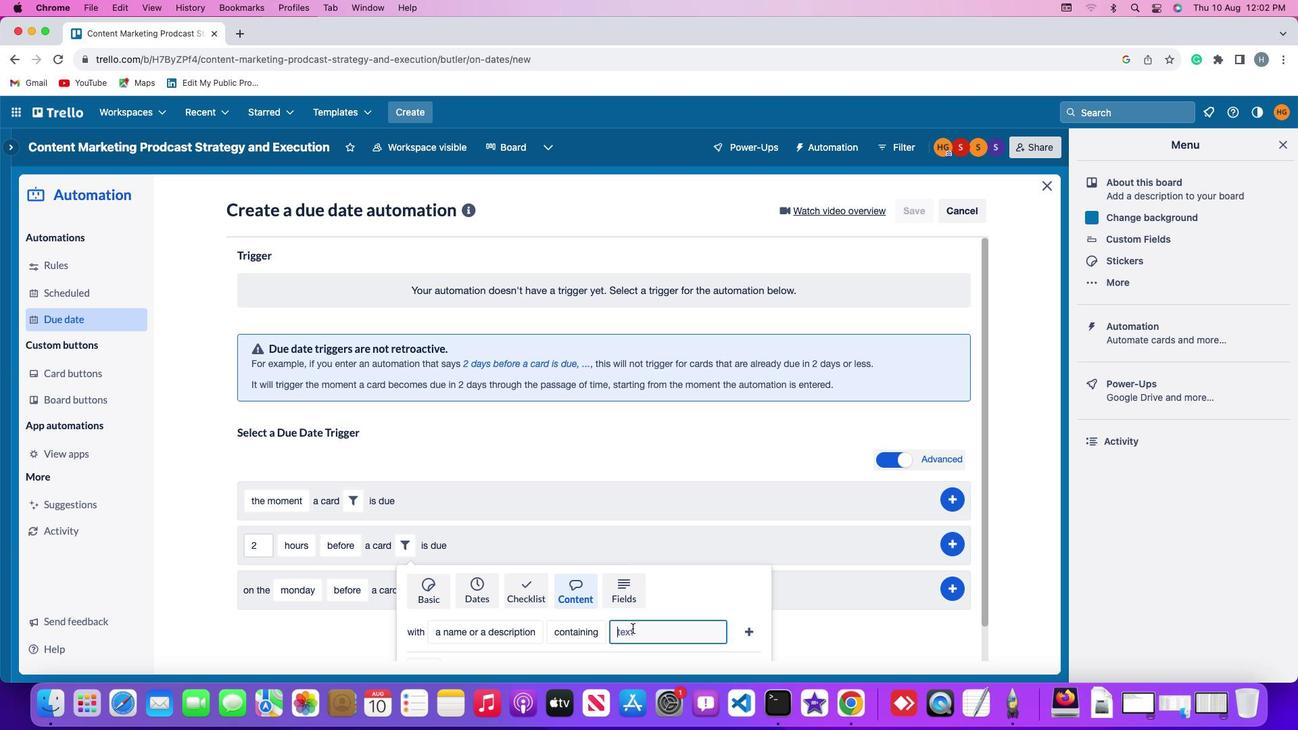 
Action: Key pressed 'r''e''s''u''m''w'Key.backspace'e'
Screenshot: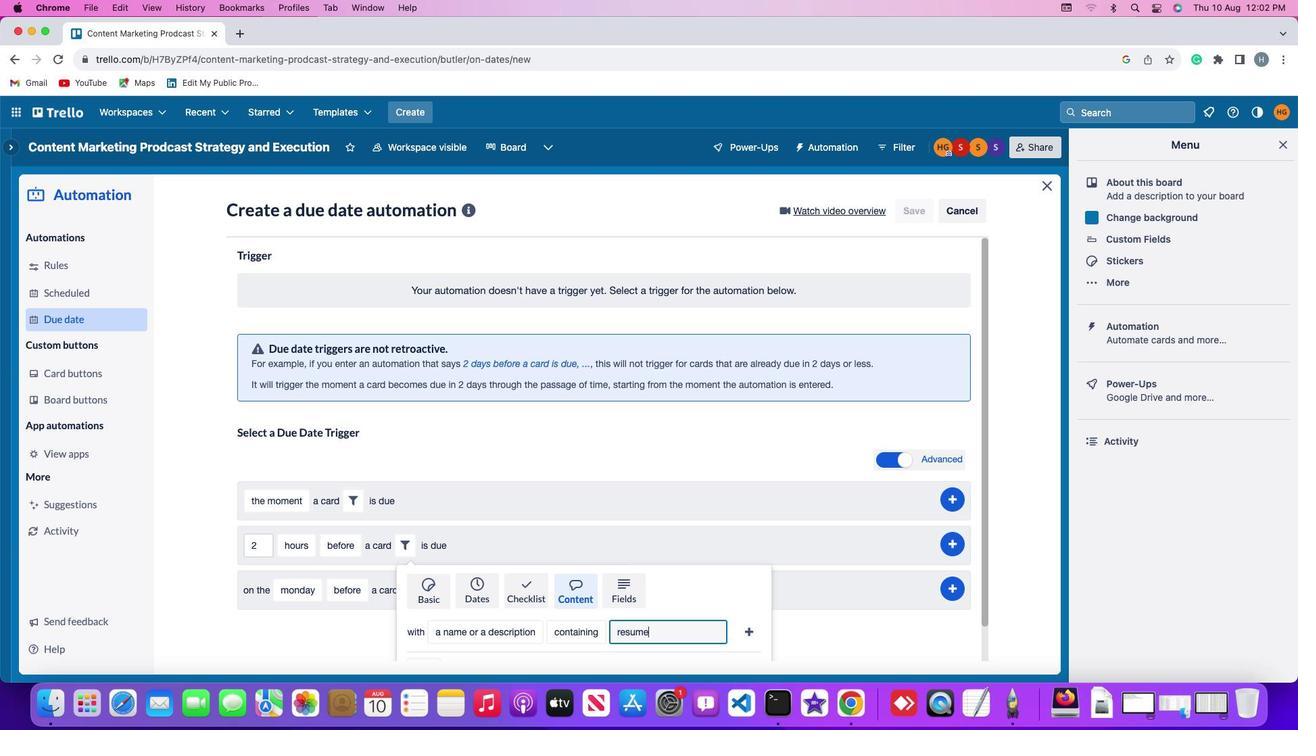 
Action: Mouse moved to (748, 629)
Screenshot: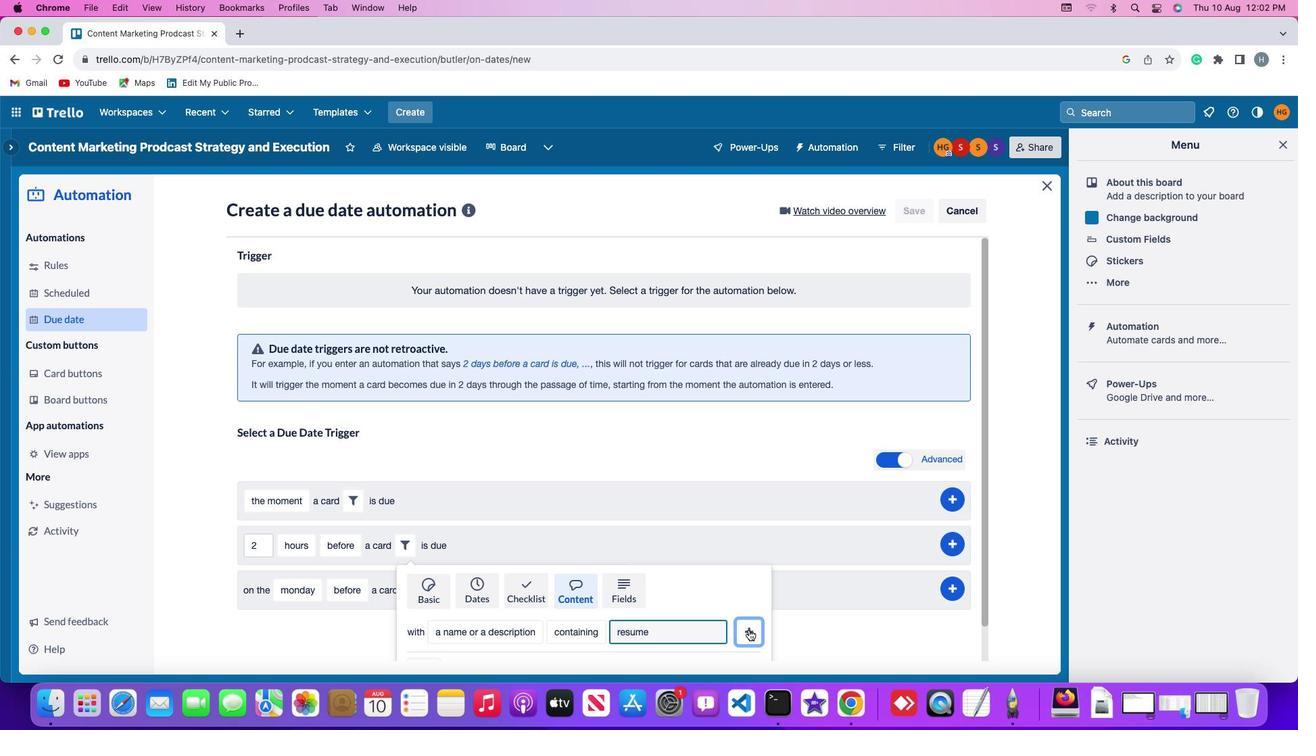 
Action: Mouse pressed left at (748, 629)
Screenshot: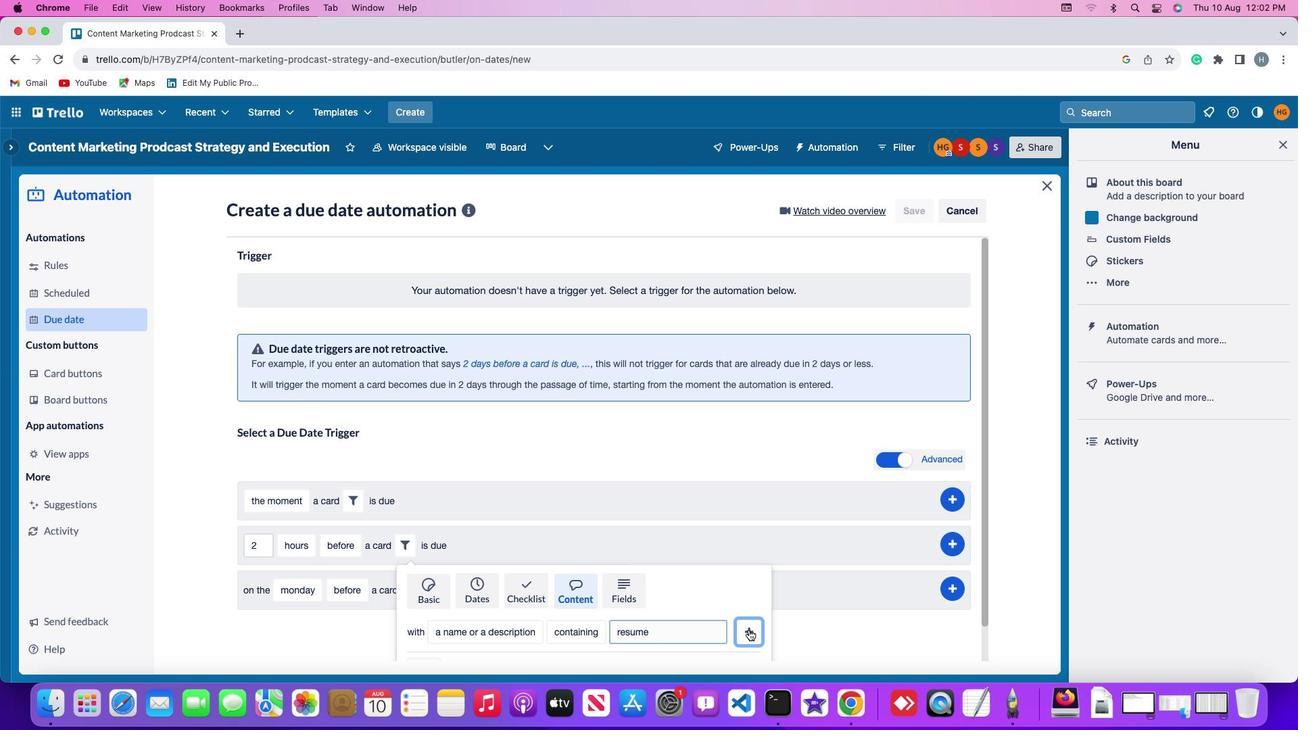 
Action: Mouse moved to (962, 542)
Screenshot: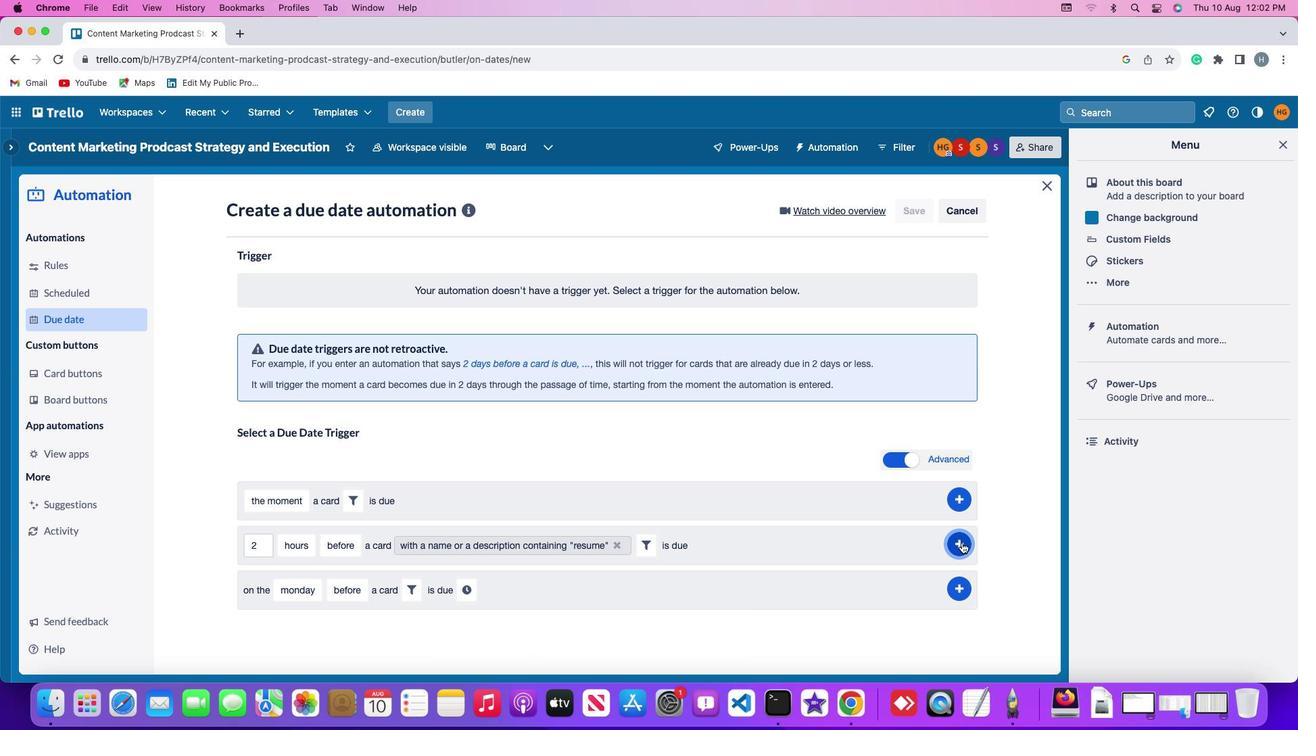 
Action: Mouse pressed left at (962, 542)
Screenshot: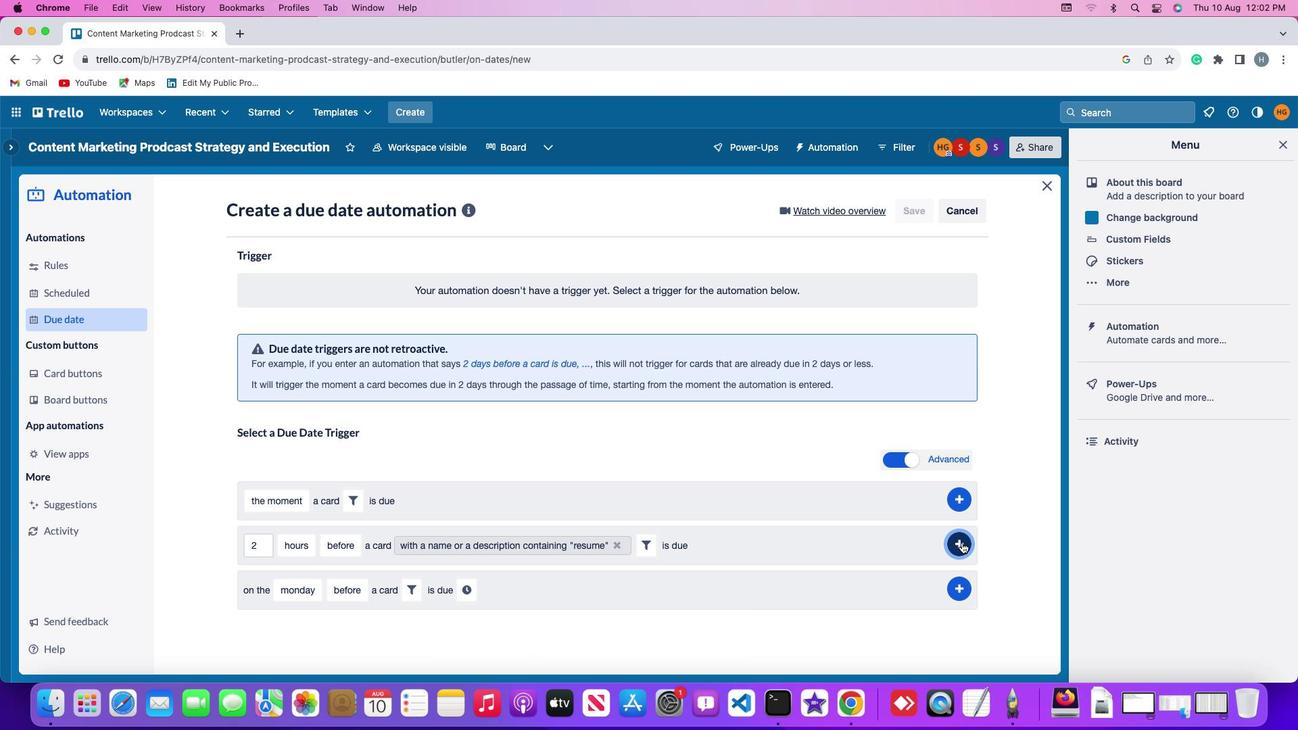 
Action: Mouse moved to (1018, 344)
Screenshot: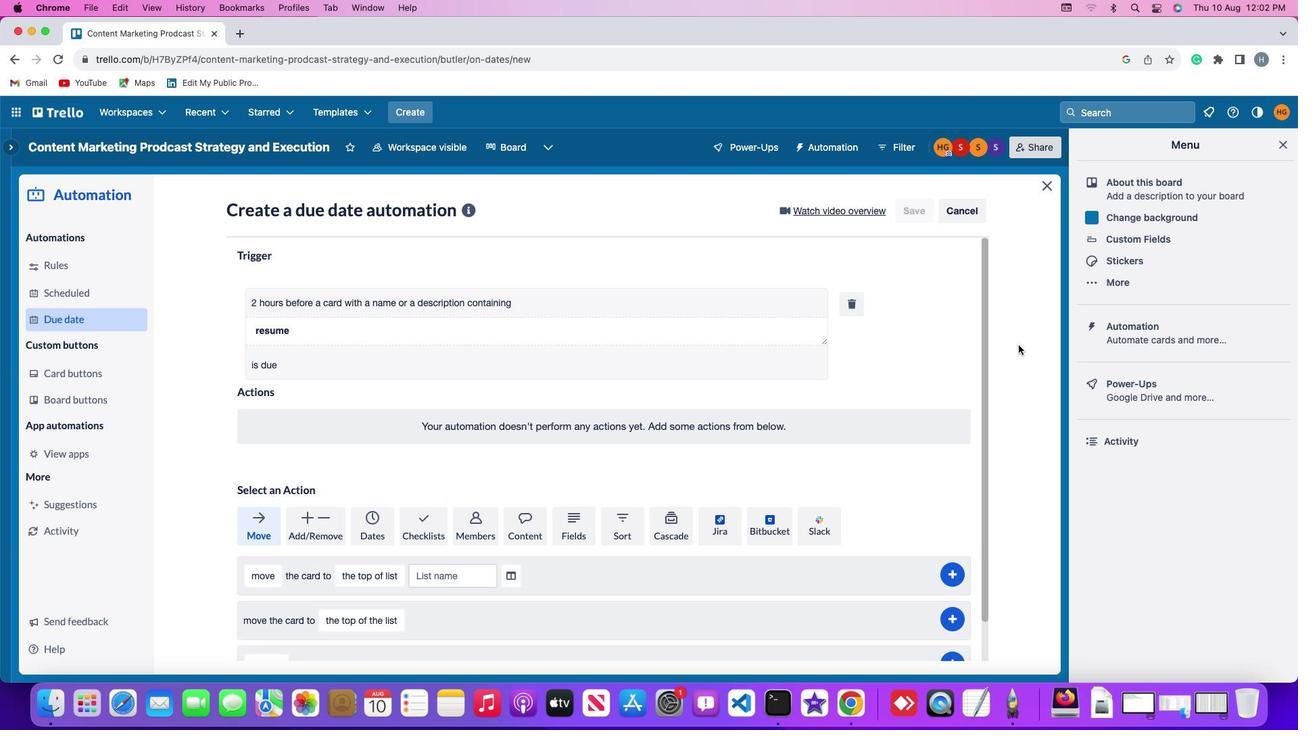 
